 Task: Leave a comment on recent  post of NVIDIA
Action: Mouse moved to (644, 48)
Screenshot: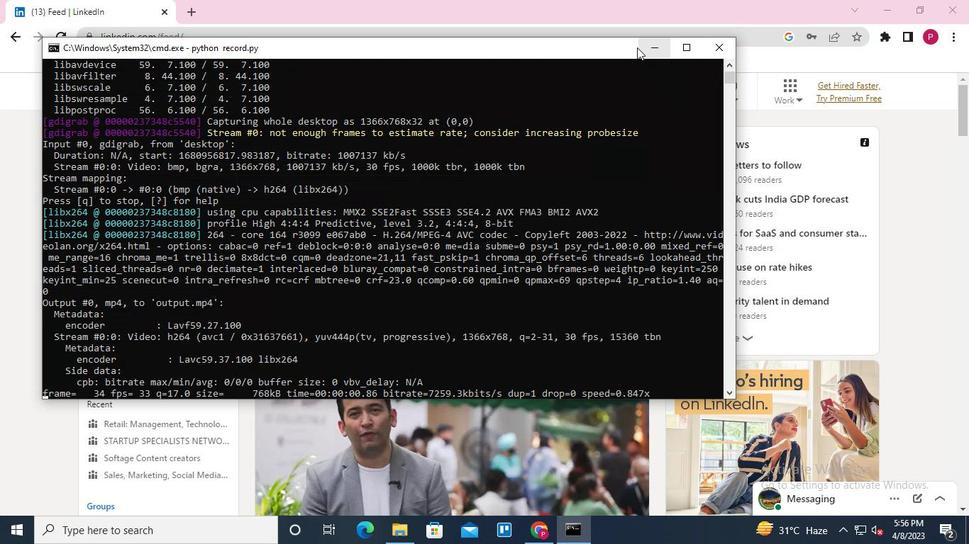 
Action: Mouse pressed left at (644, 48)
Screenshot: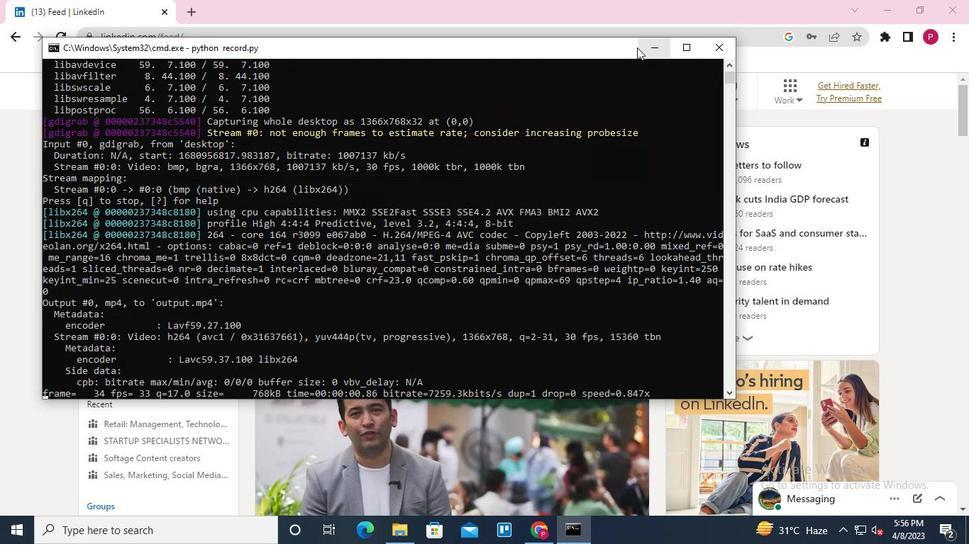 
Action: Mouse moved to (228, 91)
Screenshot: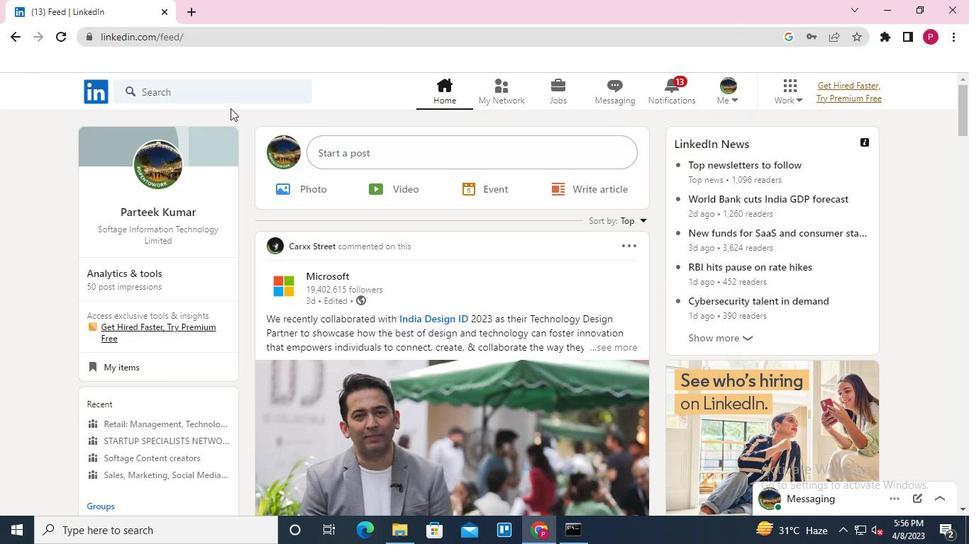 
Action: Mouse pressed left at (228, 91)
Screenshot: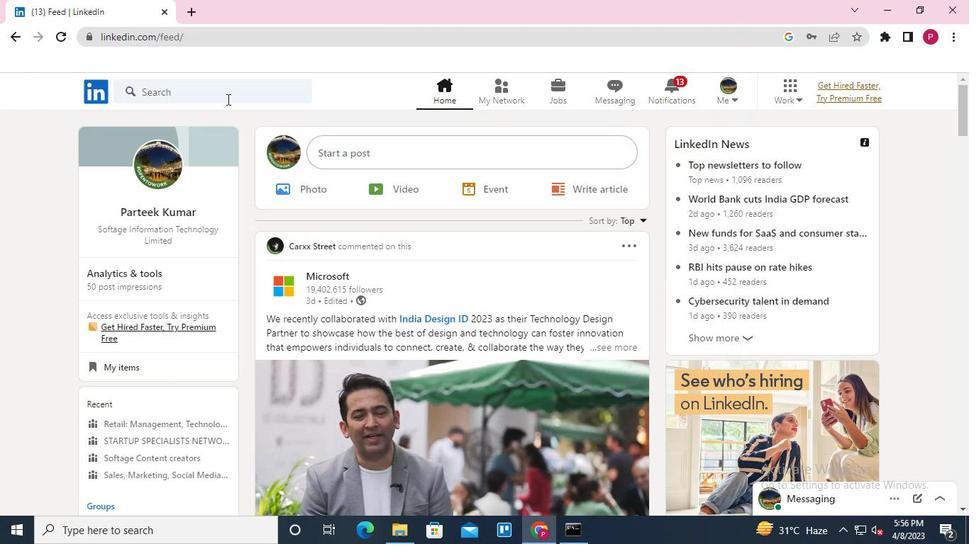 
Action: Keyboard Key.shift
Screenshot: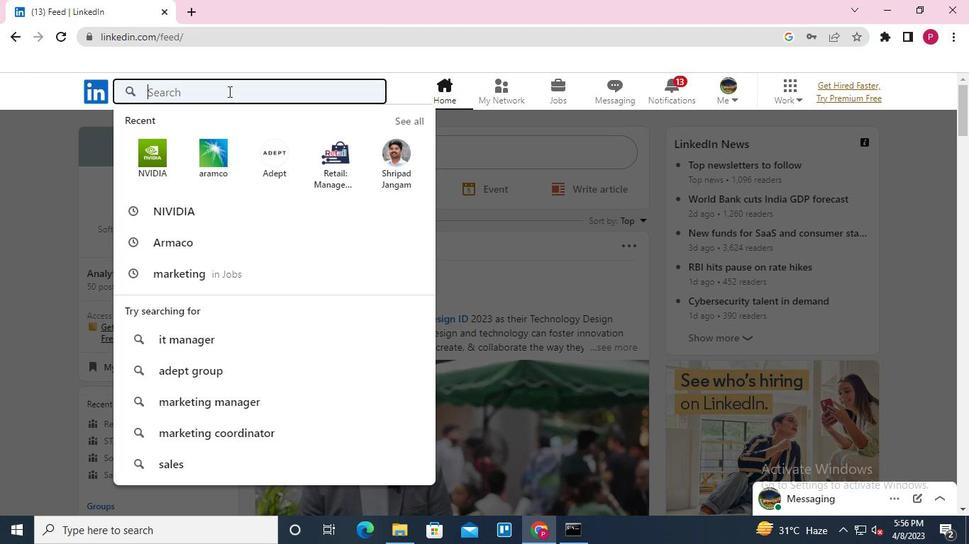 
Action: Keyboard N
Screenshot: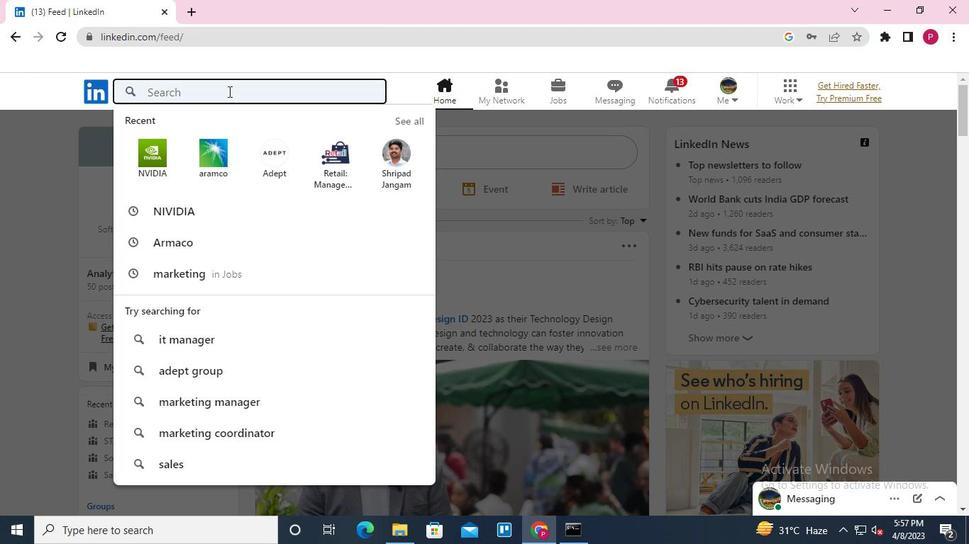 
Action: Keyboard V
Screenshot: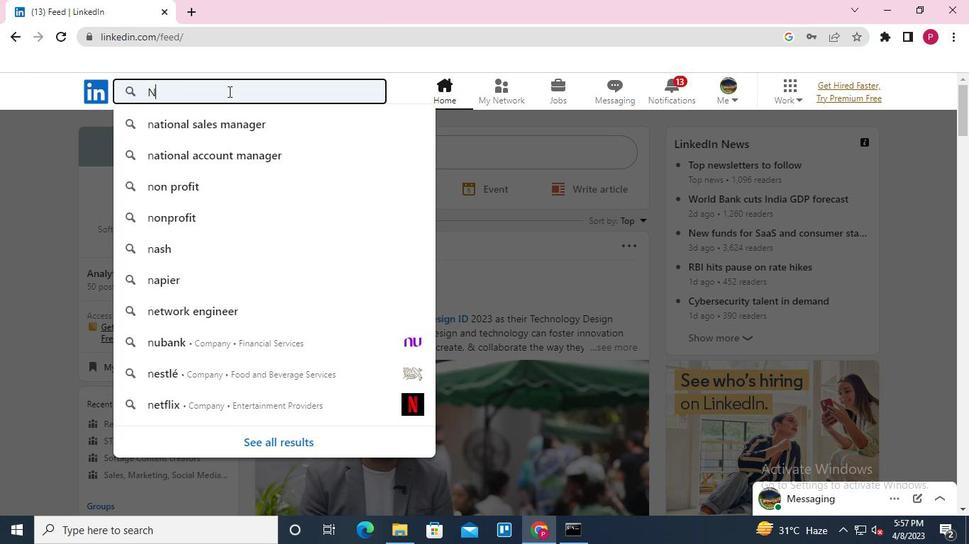 
Action: Keyboard I
Screenshot: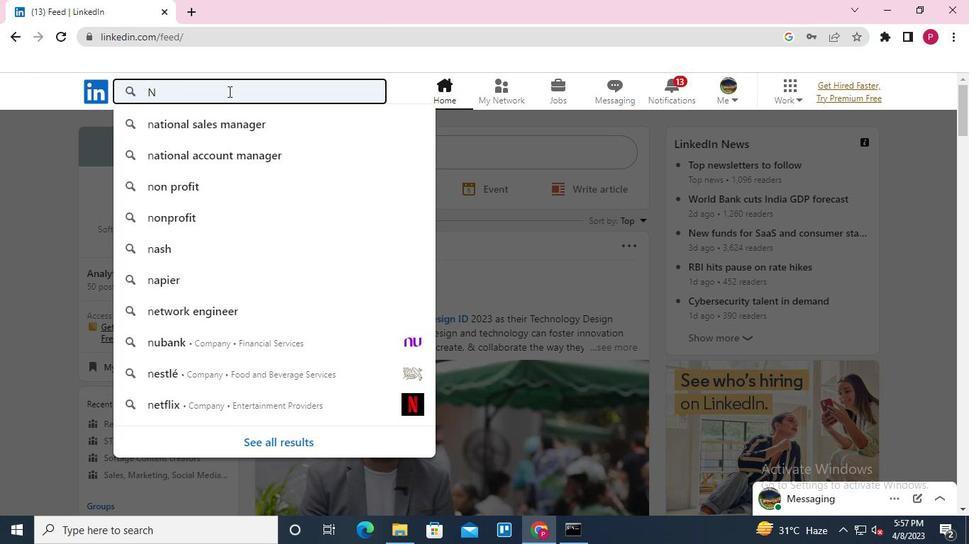 
Action: Keyboard D
Screenshot: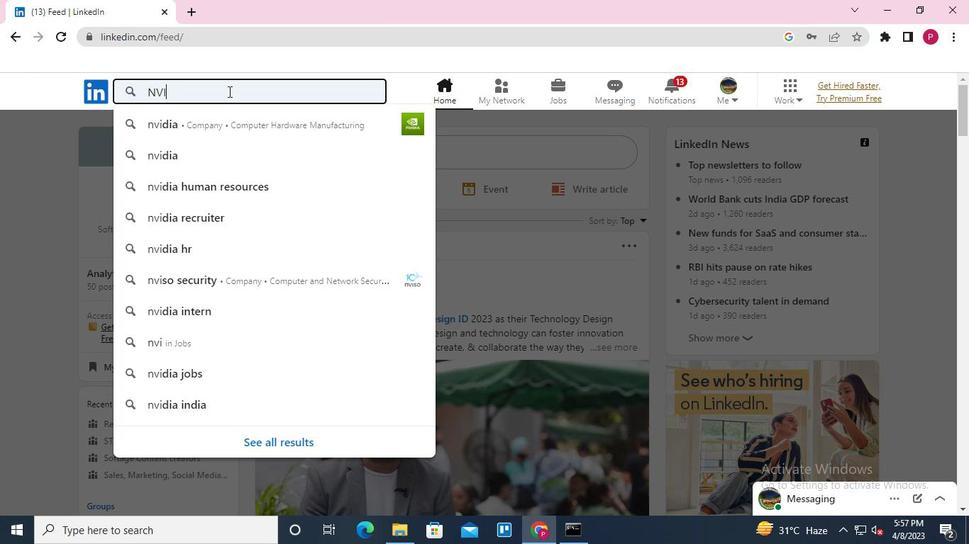 
Action: Keyboard I
Screenshot: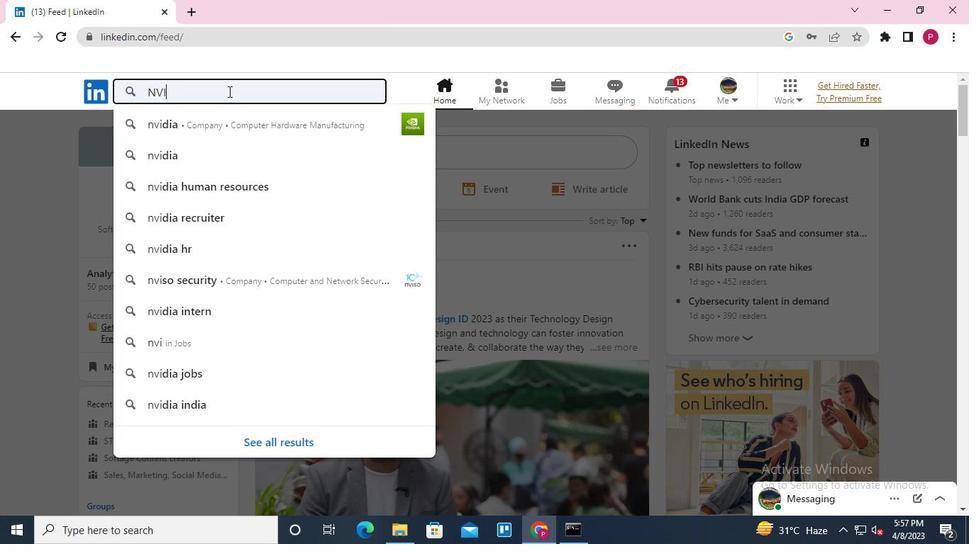 
Action: Keyboard A
Screenshot: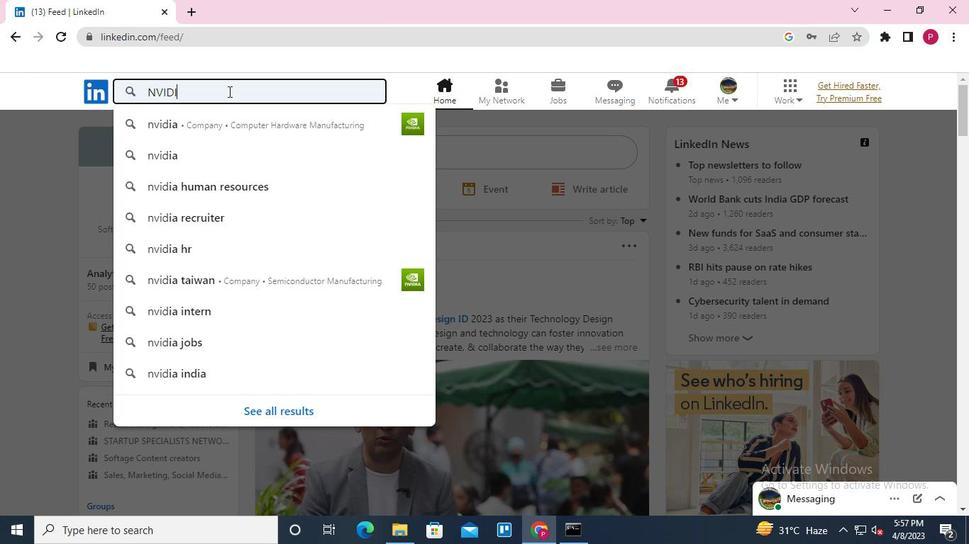 
Action: Keyboard Key.enter
Screenshot: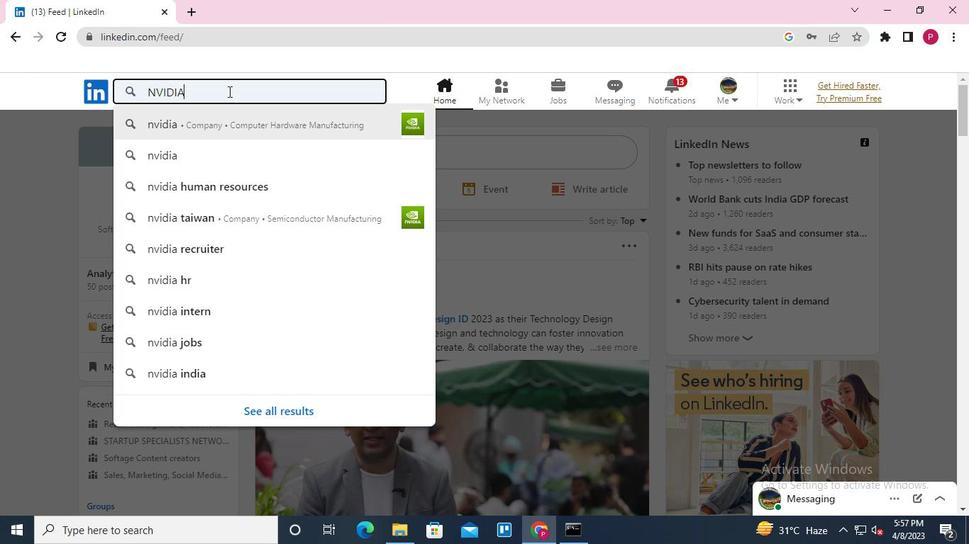 
Action: Mouse moved to (186, 189)
Screenshot: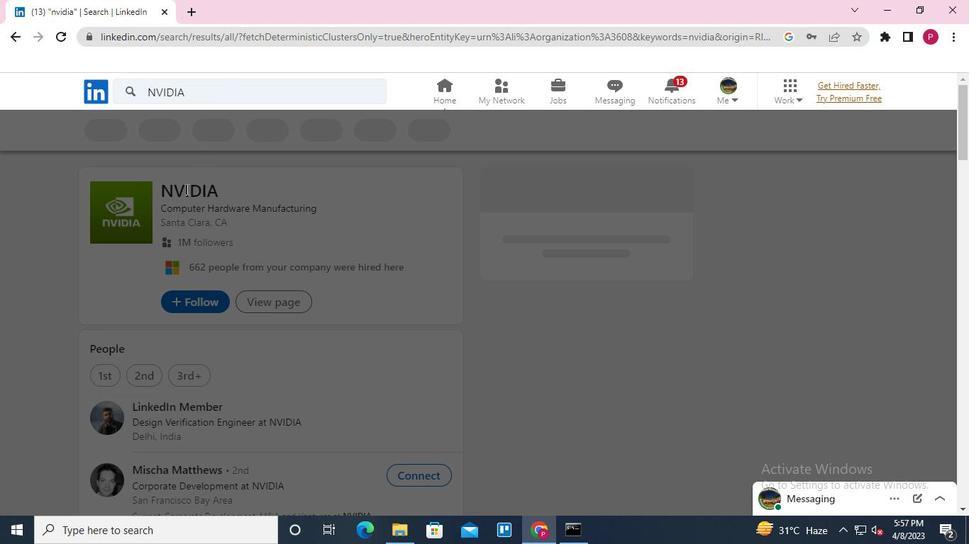 
Action: Mouse pressed left at (186, 189)
Screenshot: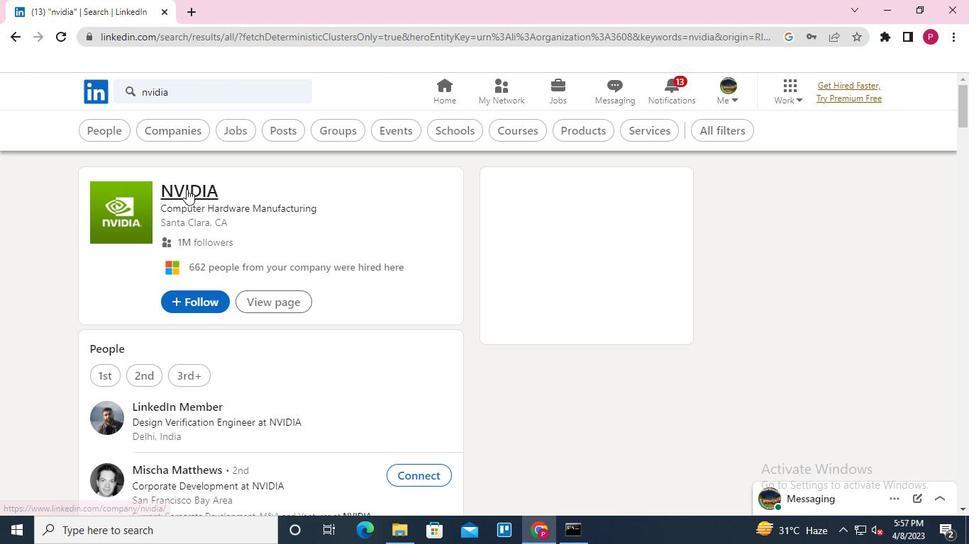 
Action: Mouse moved to (187, 190)
Screenshot: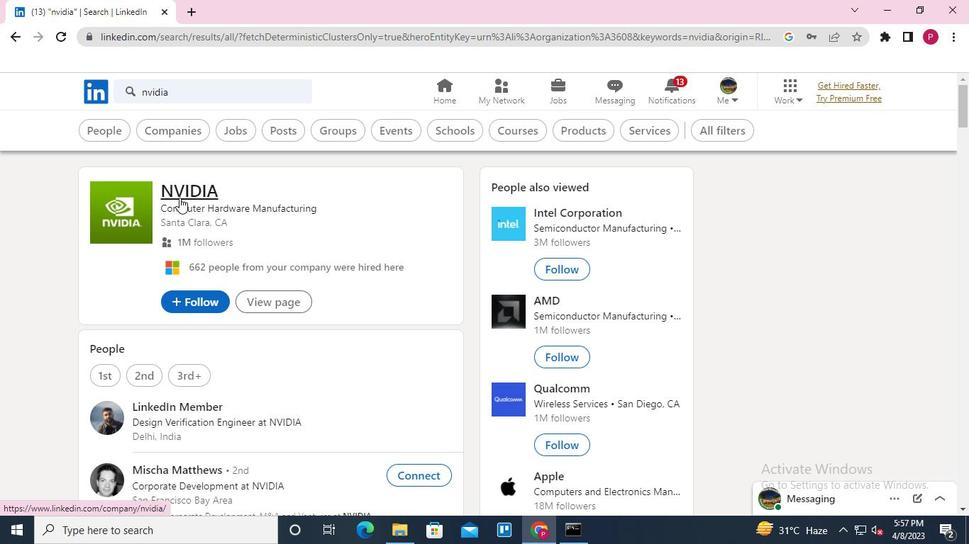 
Action: Mouse pressed left at (187, 190)
Screenshot: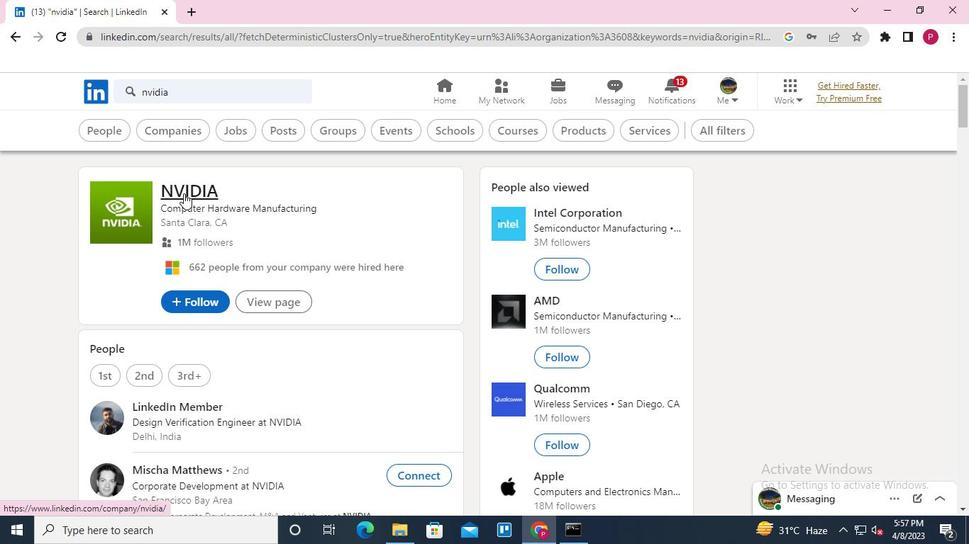 
Action: Mouse moved to (214, 248)
Screenshot: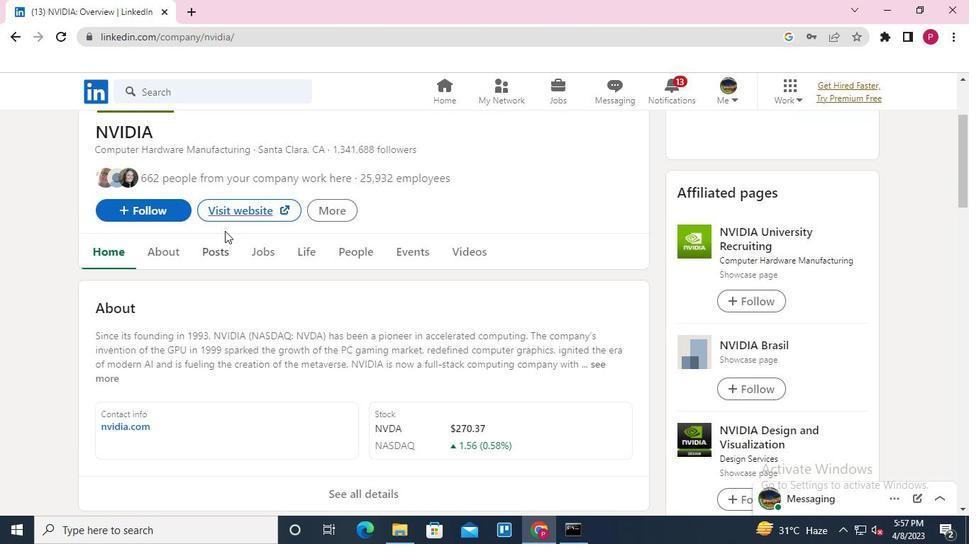 
Action: Mouse pressed left at (214, 248)
Screenshot: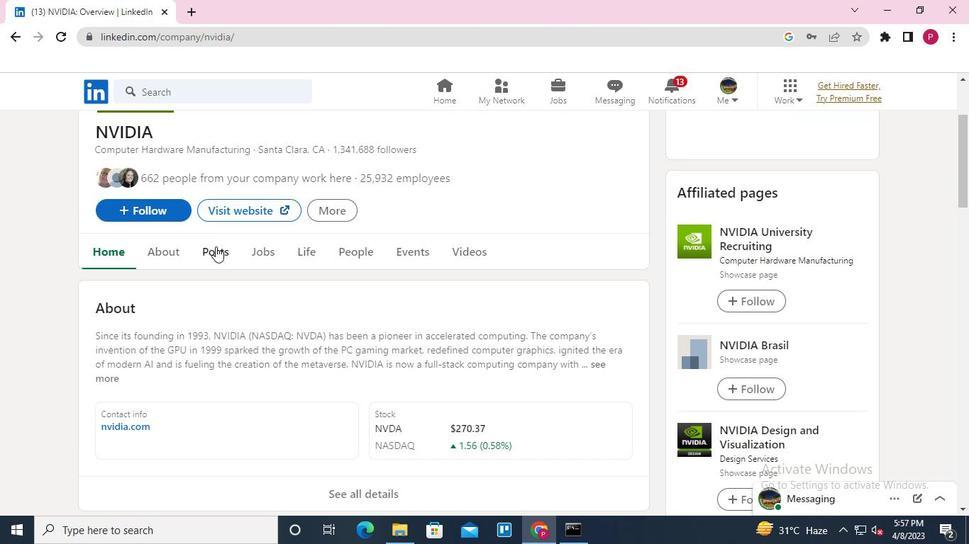 
Action: Mouse moved to (381, 411)
Screenshot: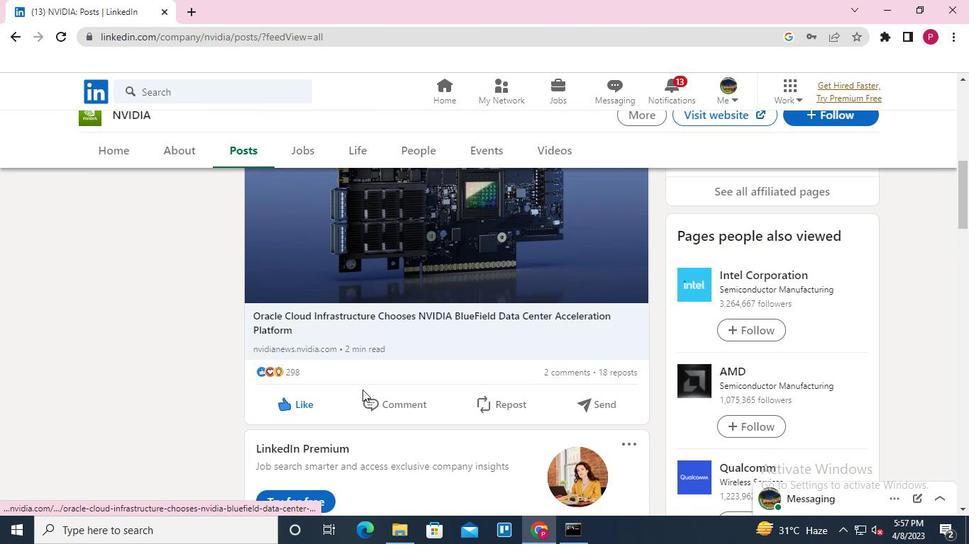 
Action: Mouse pressed left at (381, 411)
Screenshot: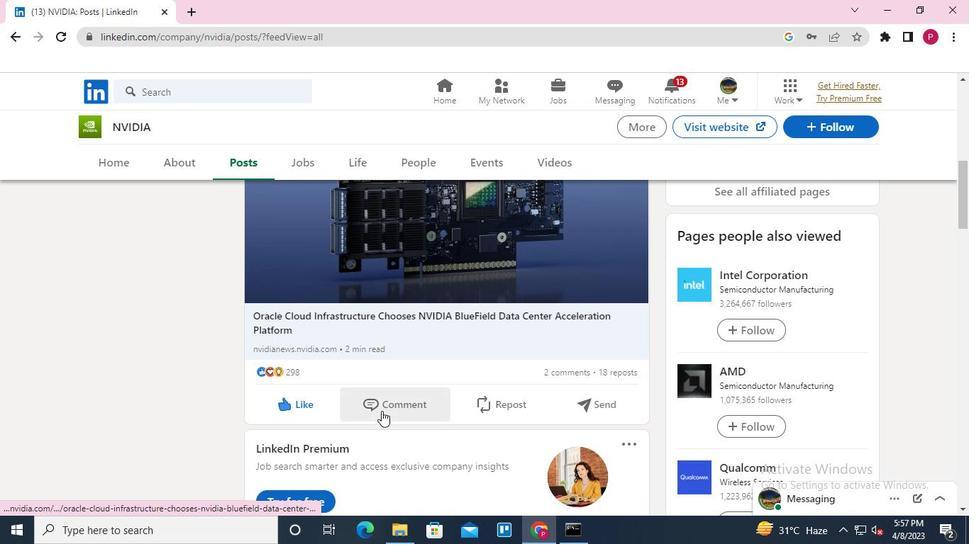 
Action: Mouse moved to (339, 446)
Screenshot: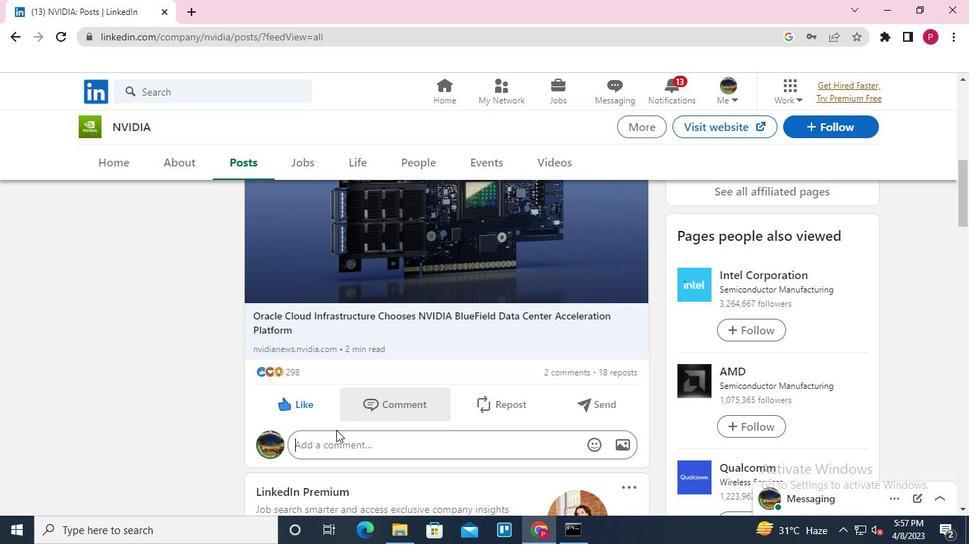 
Action: Keyboard Key.shift
Screenshot: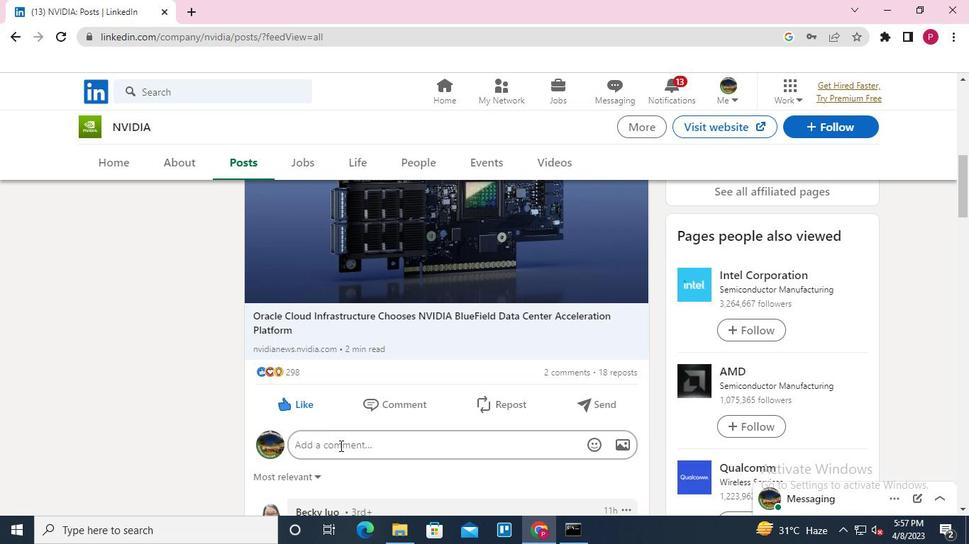 
Action: Keyboard Key.shift
Screenshot: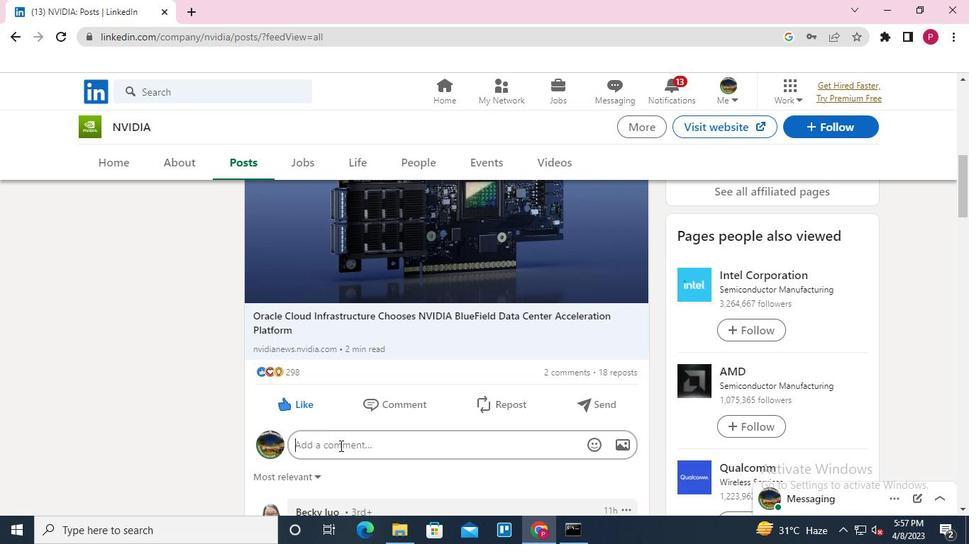 
Action: Keyboard Key.shift
Screenshot: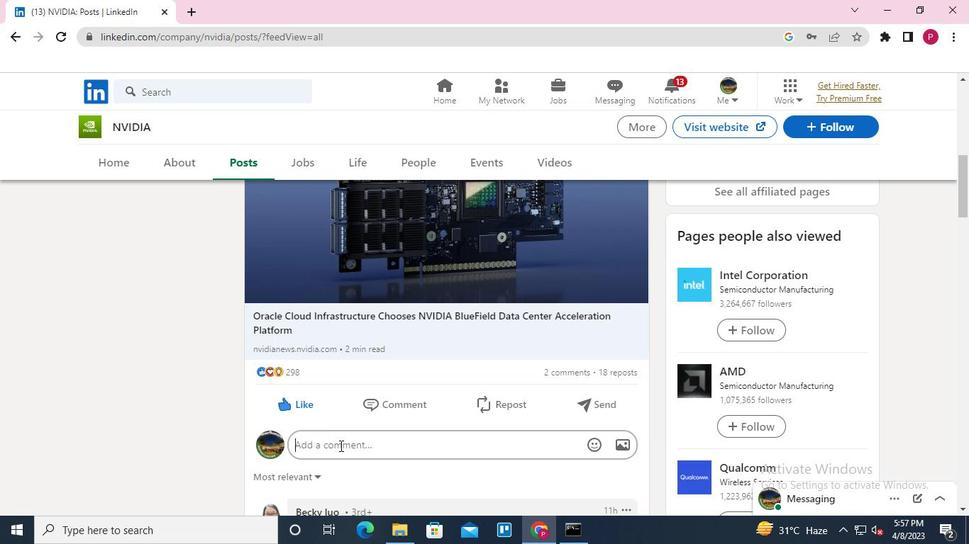 
Action: Keyboard Key.shift
Screenshot: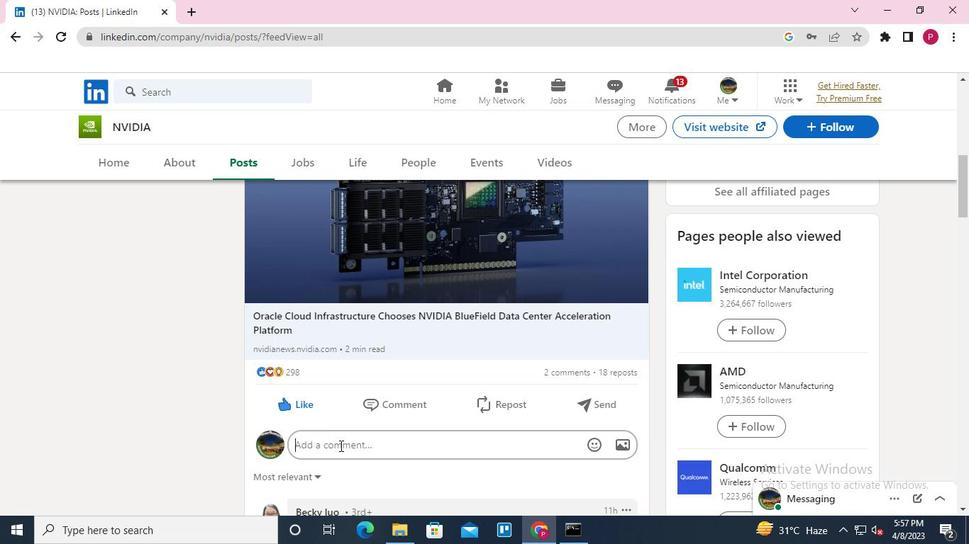 
Action: Keyboard Key.shift
Screenshot: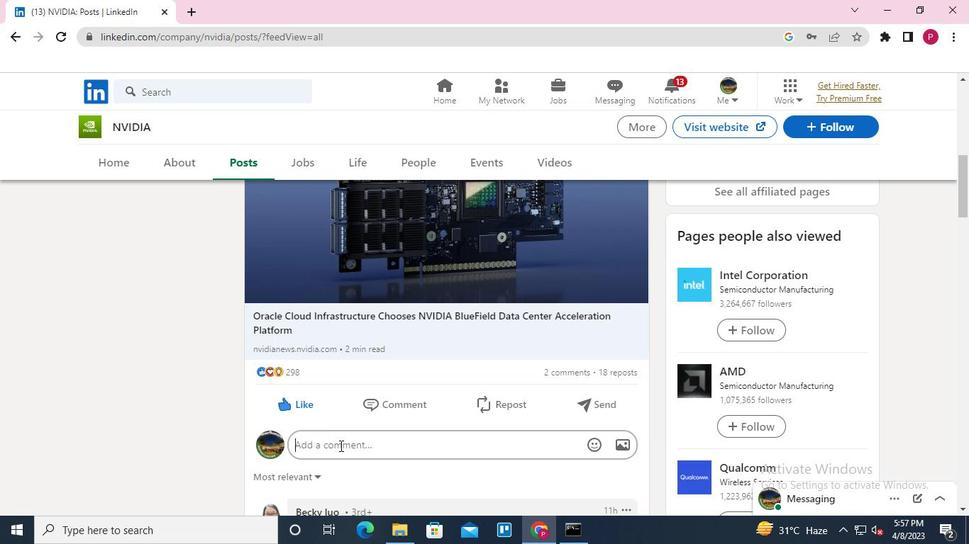 
Action: Keyboard Key.shift
Screenshot: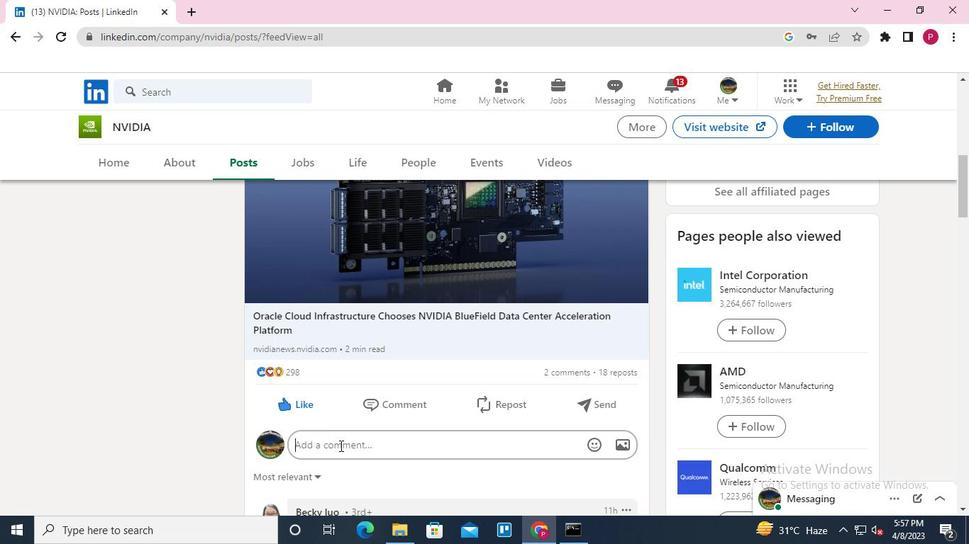 
Action: Keyboard Key.shift
Screenshot: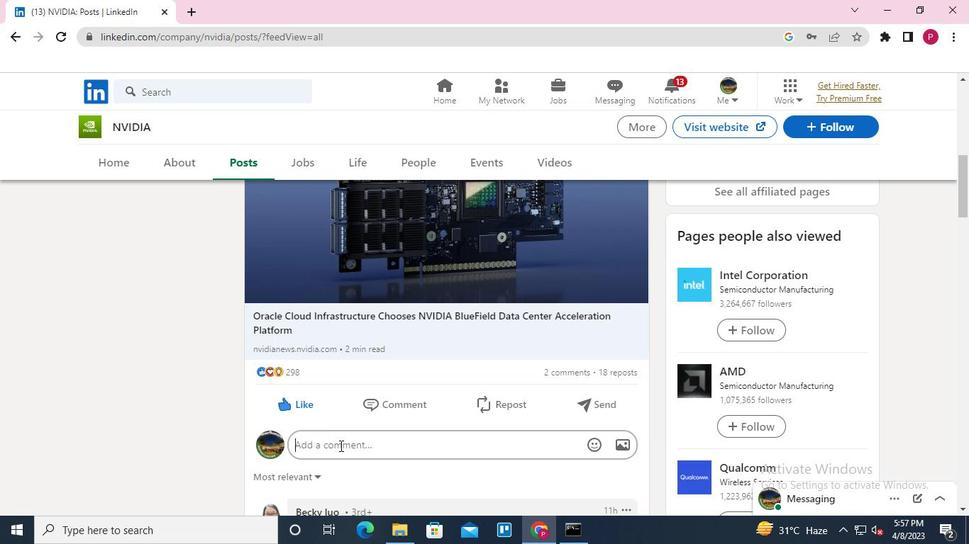 
Action: Keyboard Key.shift
Screenshot: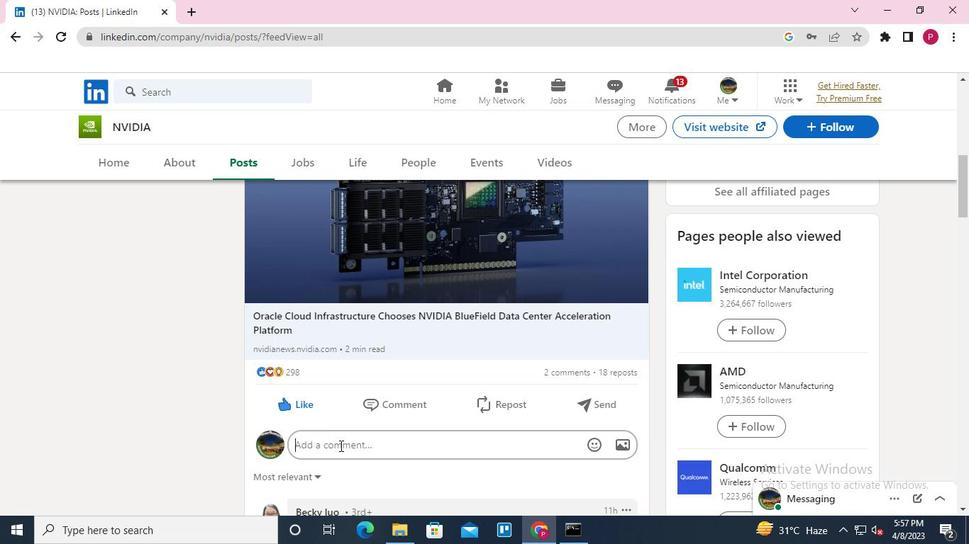 
Action: Keyboard W
Screenshot: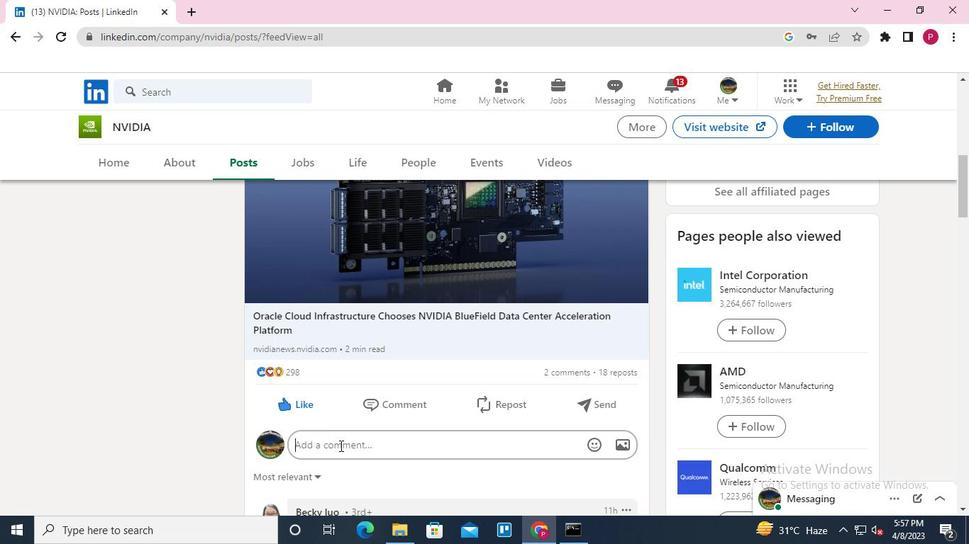 
Action: Keyboard A
Screenshot: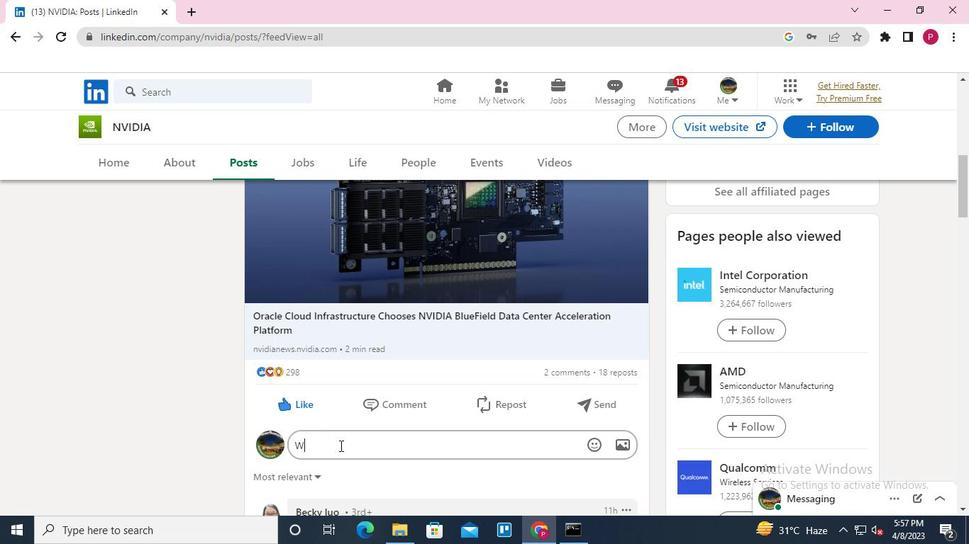 
Action: Keyboard Key.backspace
Screenshot: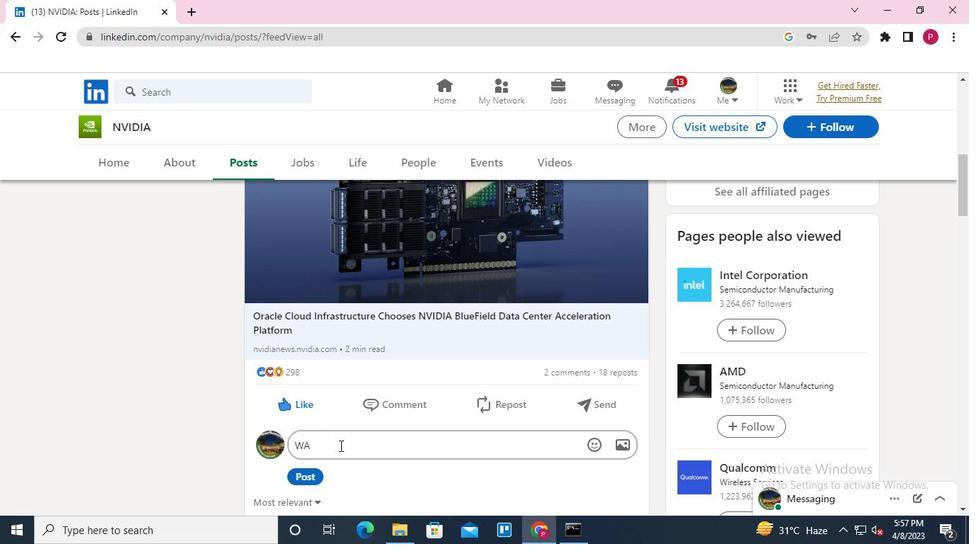
Action: Keyboard a
Screenshot: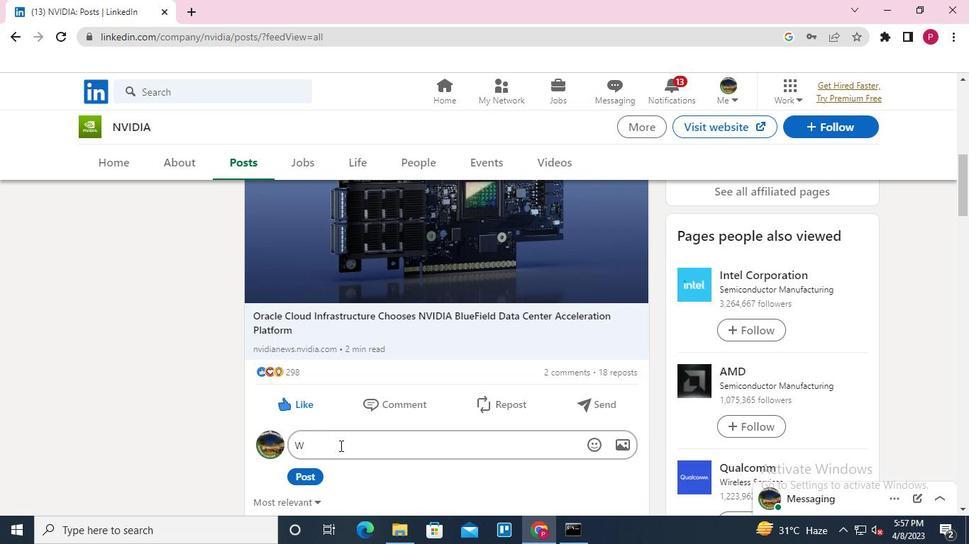 
Action: Keyboard i
Screenshot: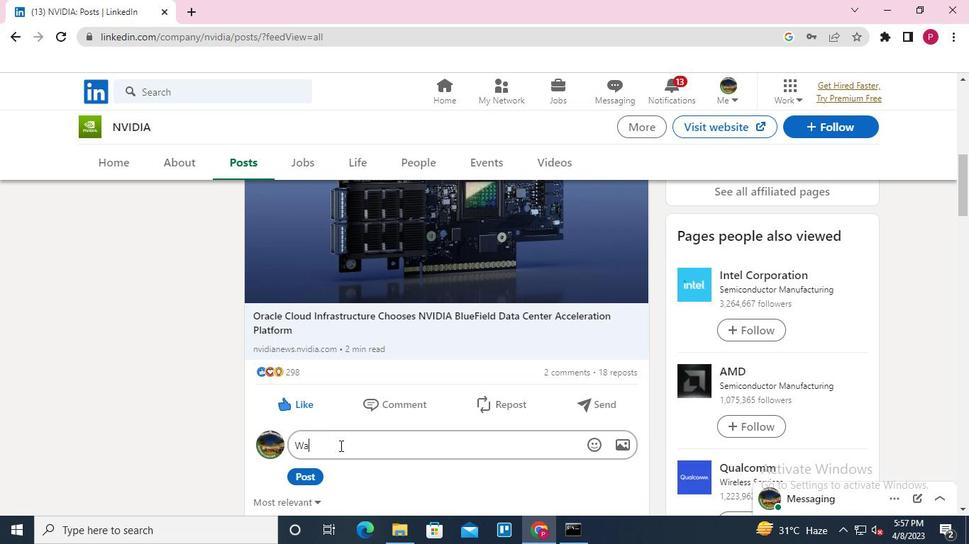 
Action: Keyboard t
Screenshot: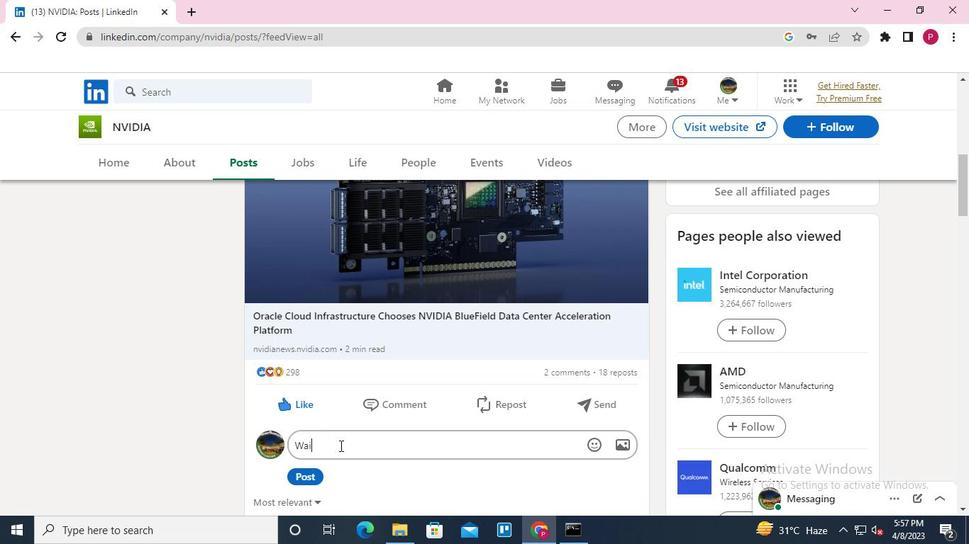 
Action: Keyboard i
Screenshot: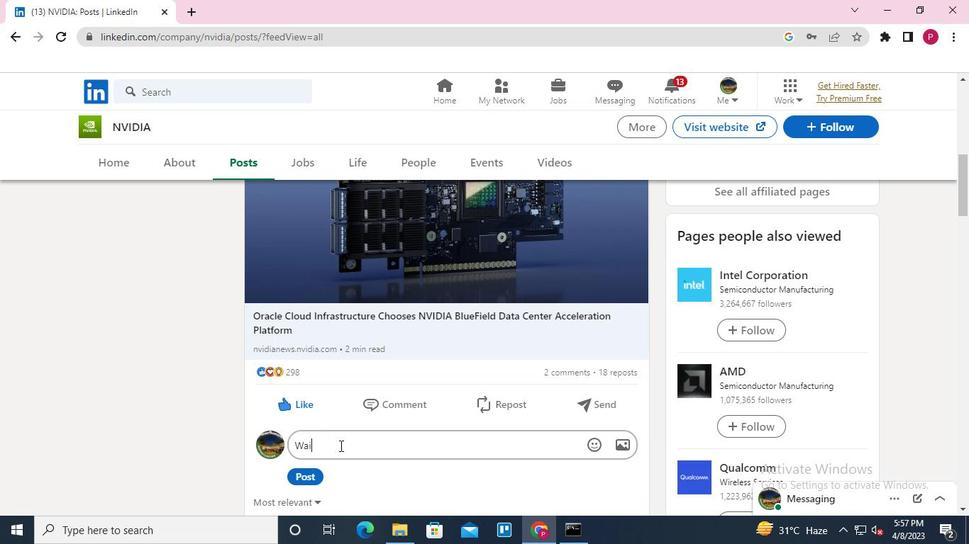 
Action: Keyboard n
Screenshot: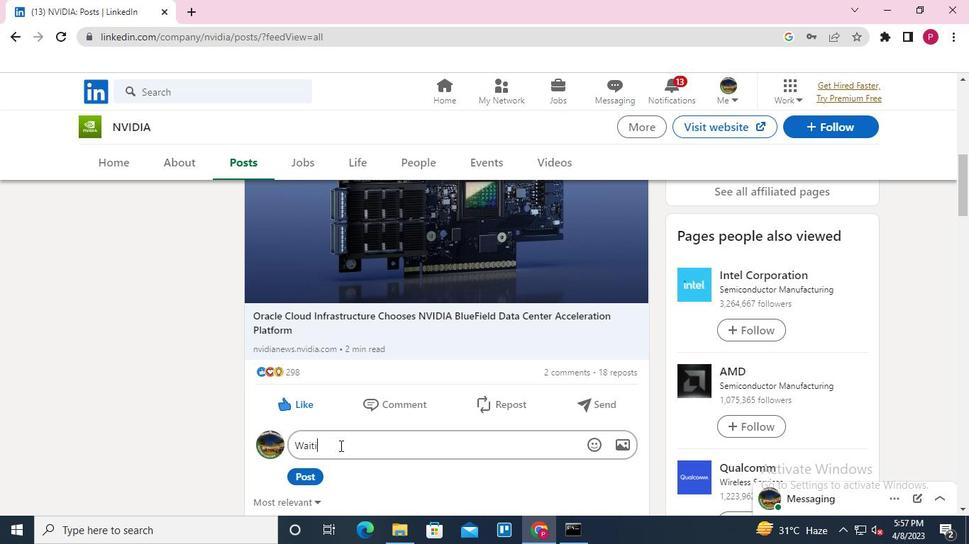 
Action: Keyboard g
Screenshot: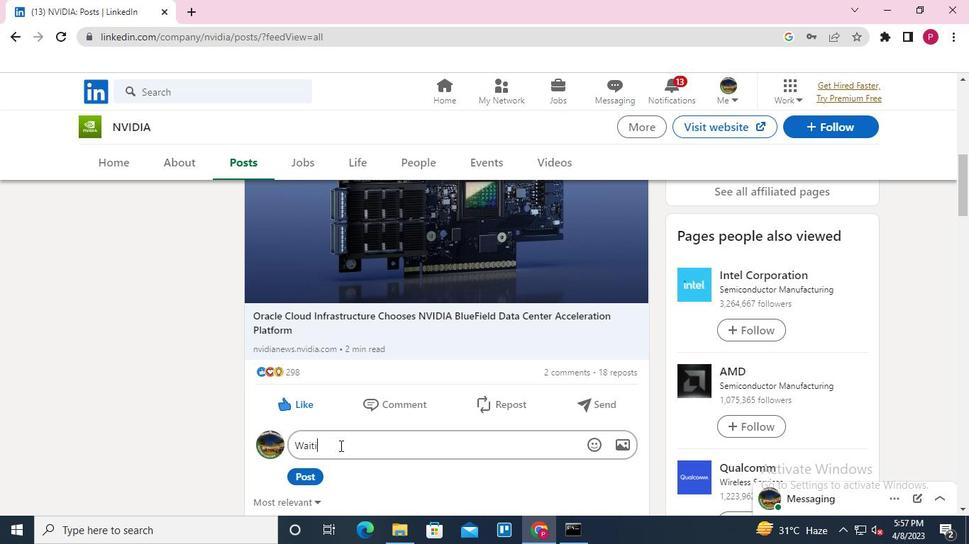 
Action: Keyboard Key.space
Screenshot: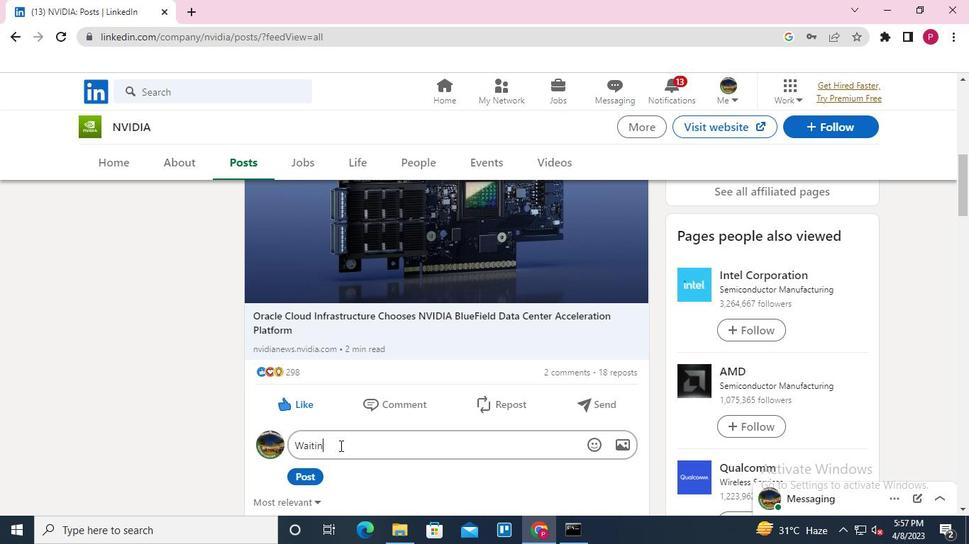 
Action: Keyboard f
Screenshot: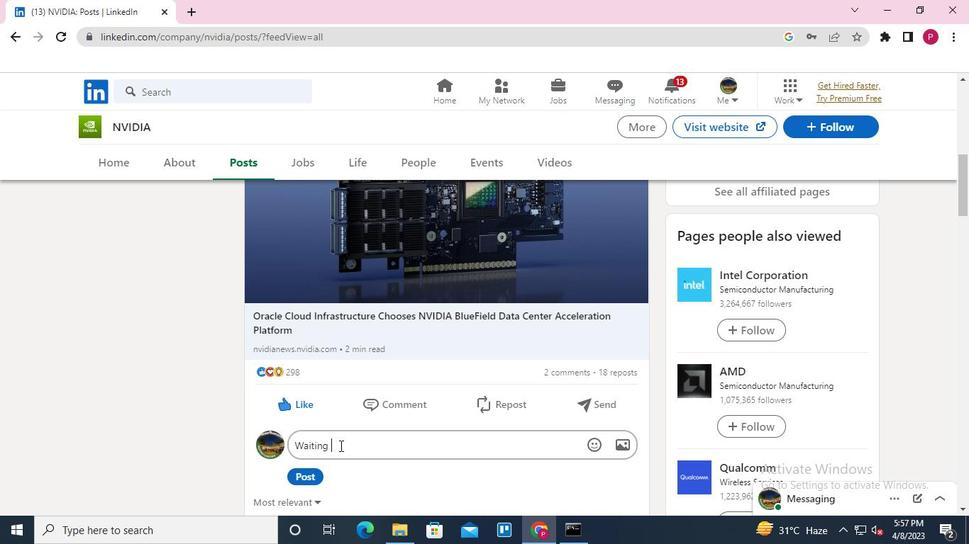 
Action: Keyboard o
Screenshot: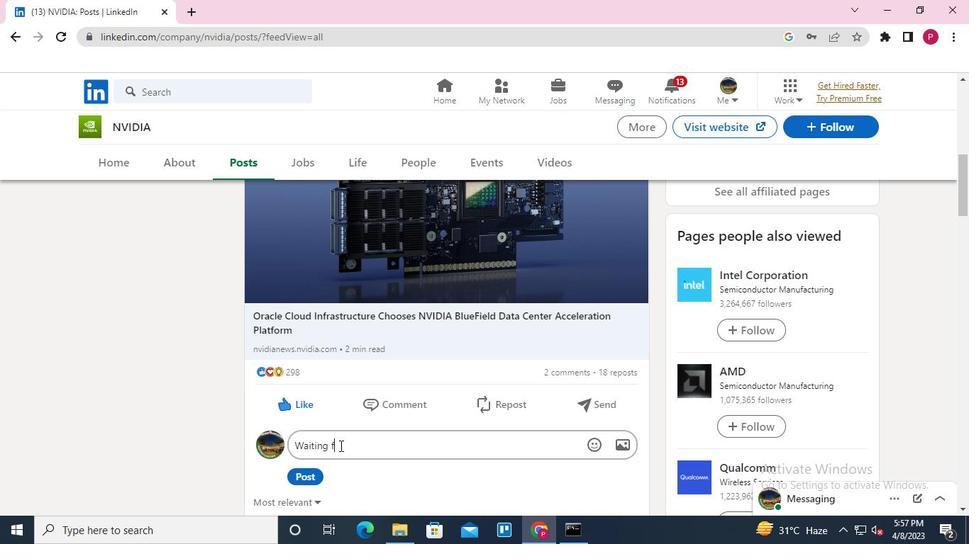 
Action: Keyboard r
Screenshot: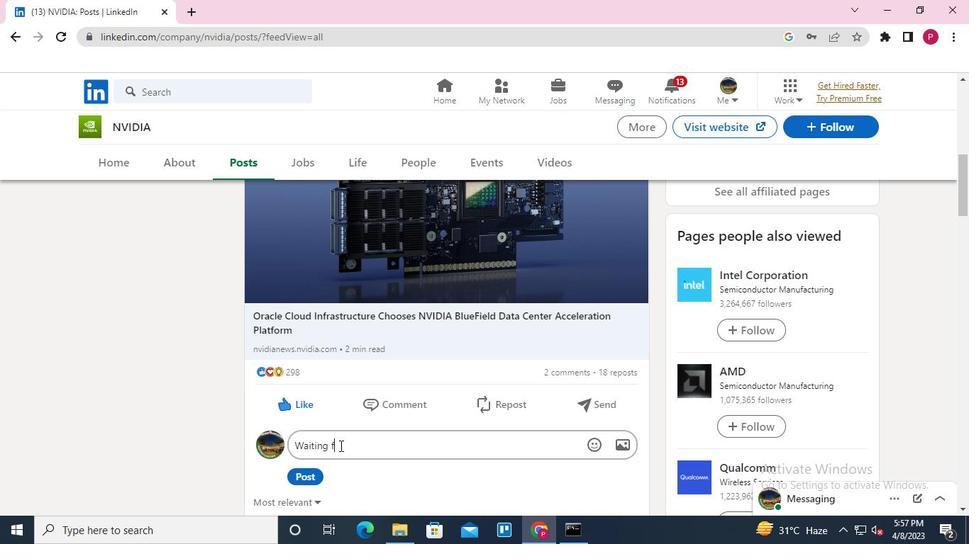 
Action: Keyboard Key.space
Screenshot: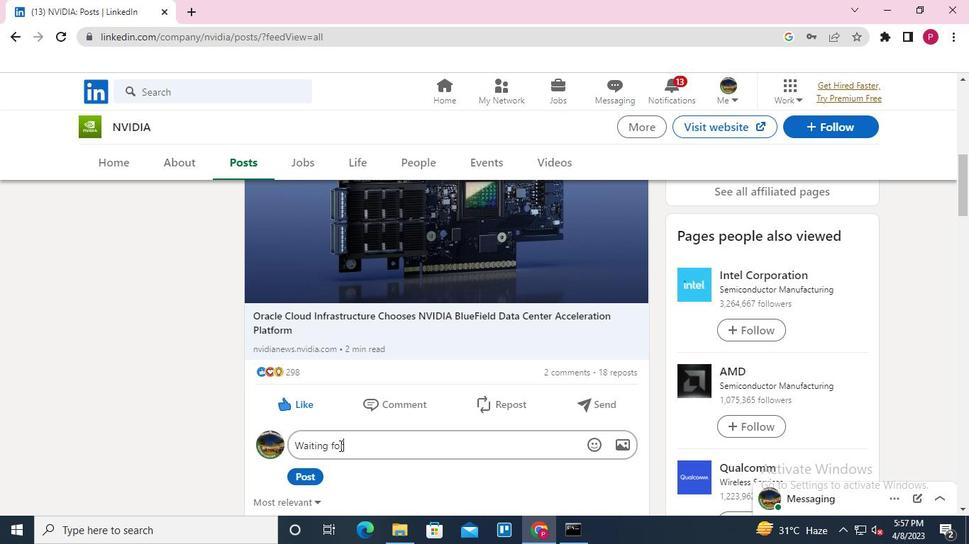 
Action: Keyboard t
Screenshot: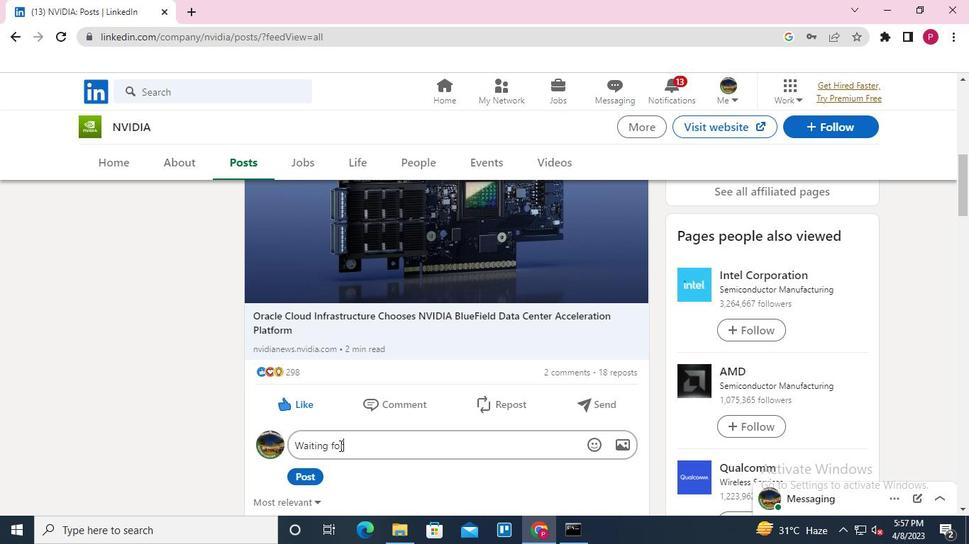 
Action: Keyboard h
Screenshot: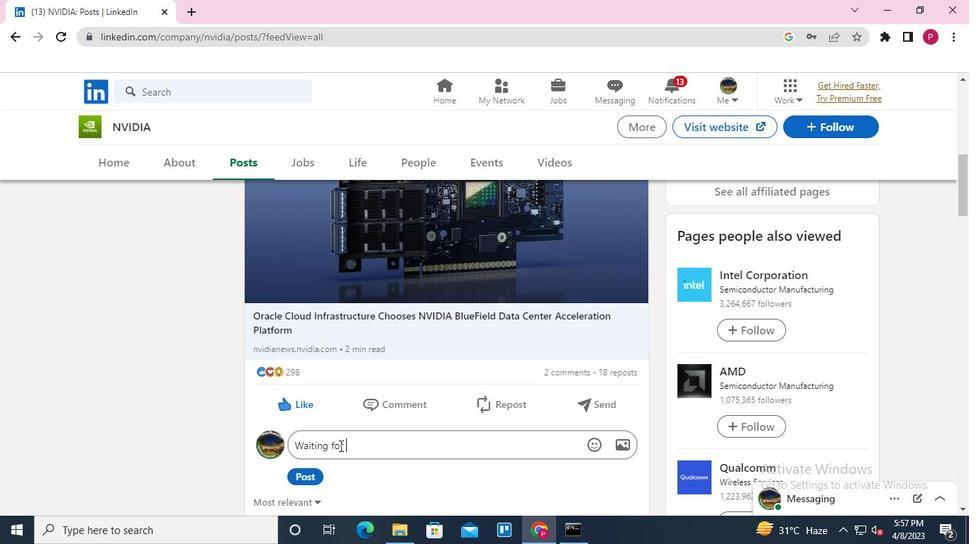 
Action: Keyboard i
Screenshot: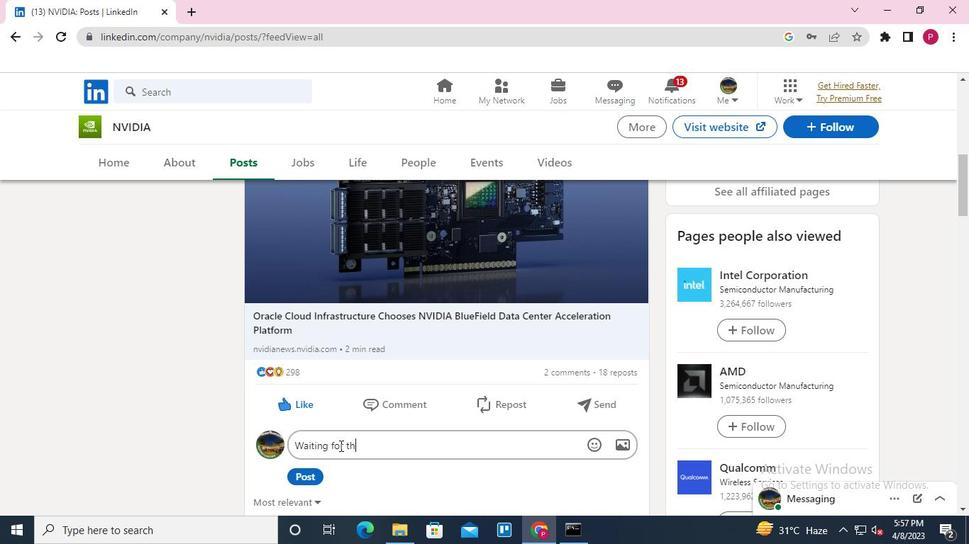 
Action: Keyboard s
Screenshot: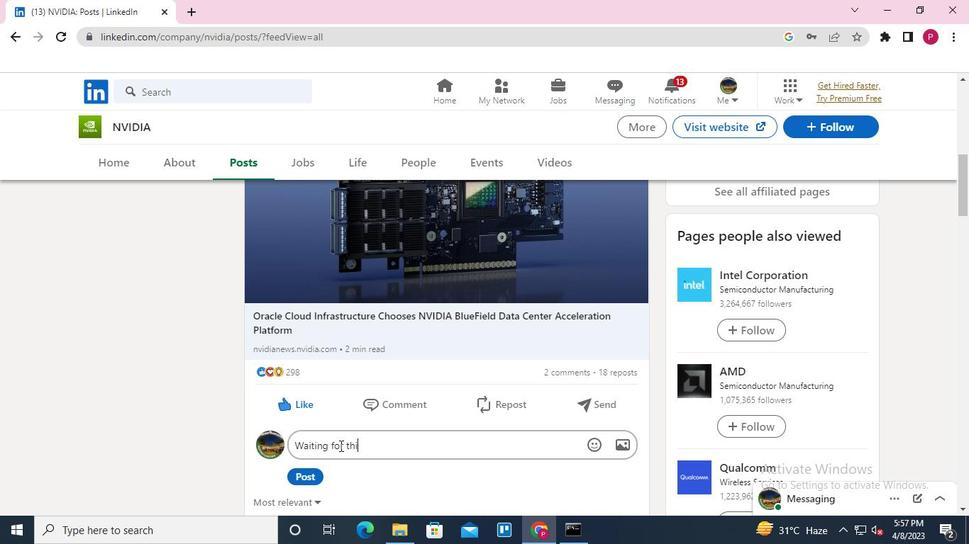 
Action: Keyboard Key.space
Screenshot: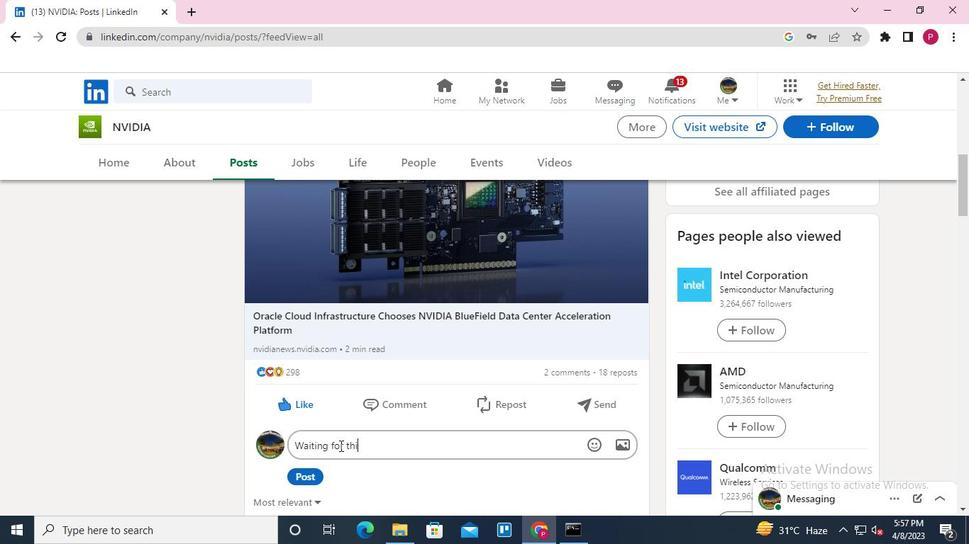 
Action: Keyboard t
Screenshot: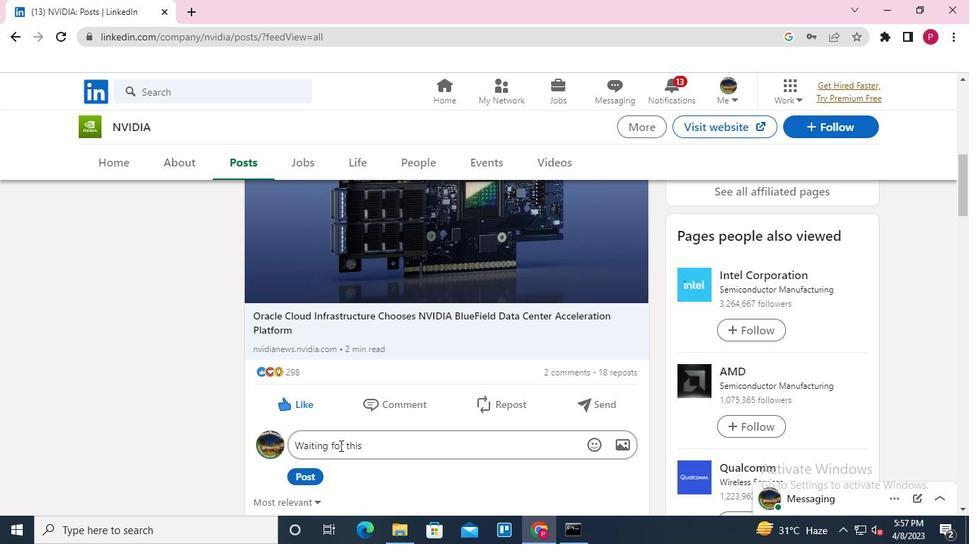 
Action: Keyboard y
Screenshot: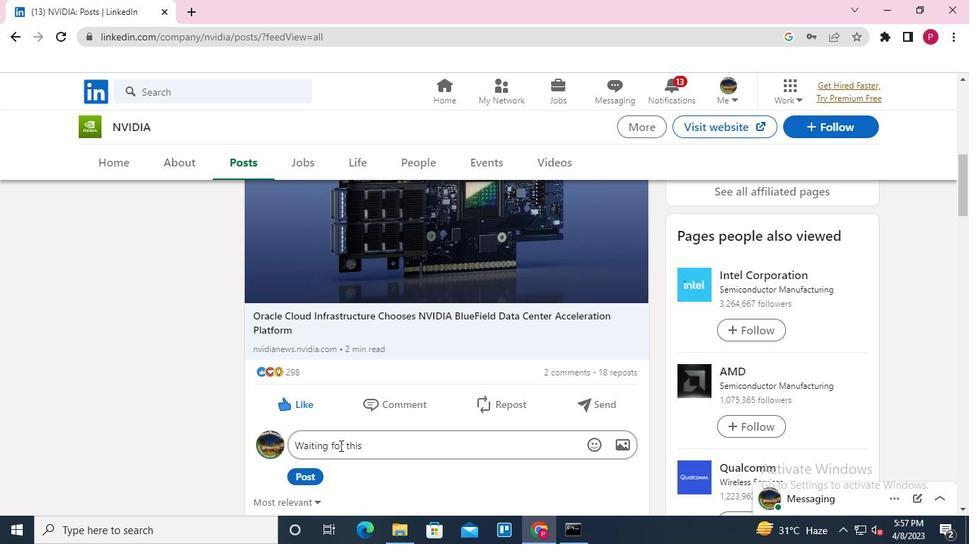 
Action: Keyboard p
Screenshot: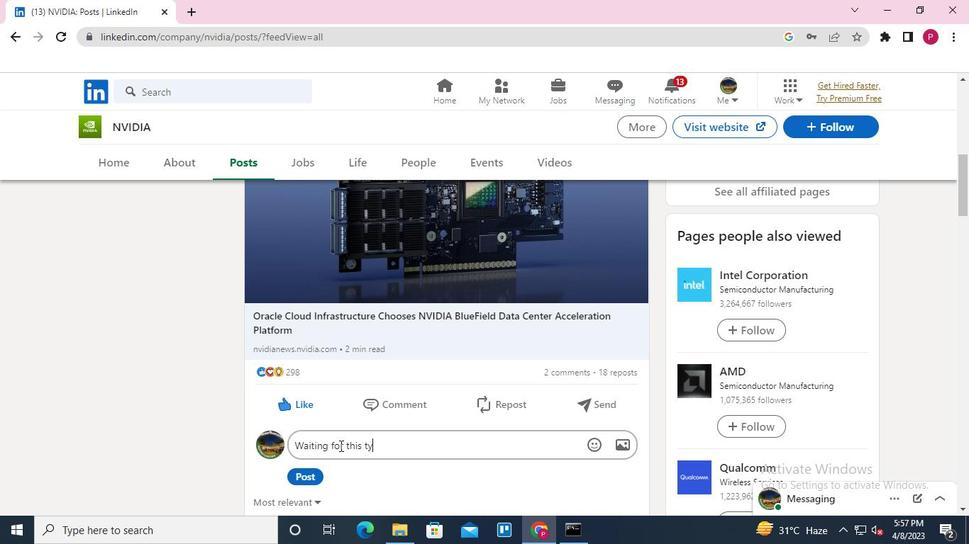 
Action: Keyboard e
Screenshot: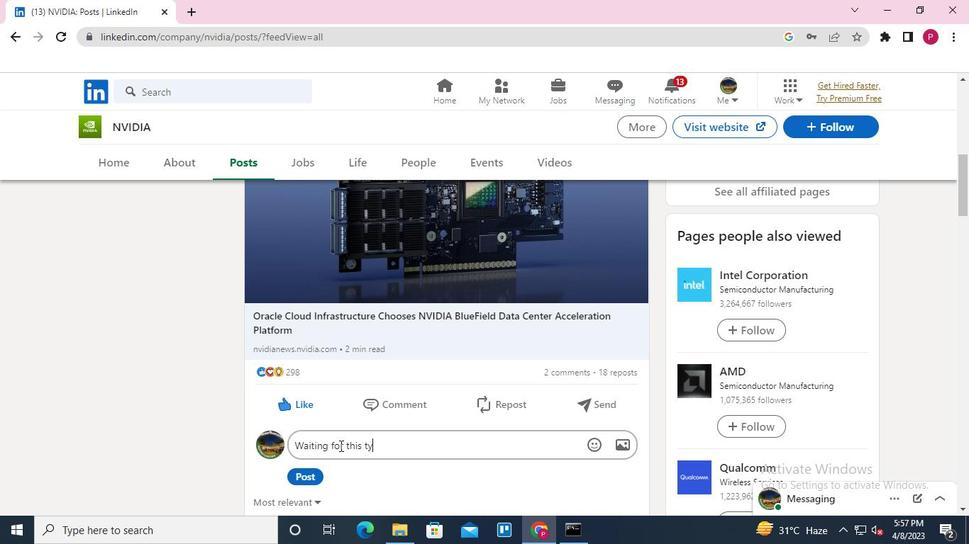 
Action: Keyboard Key.space
Screenshot: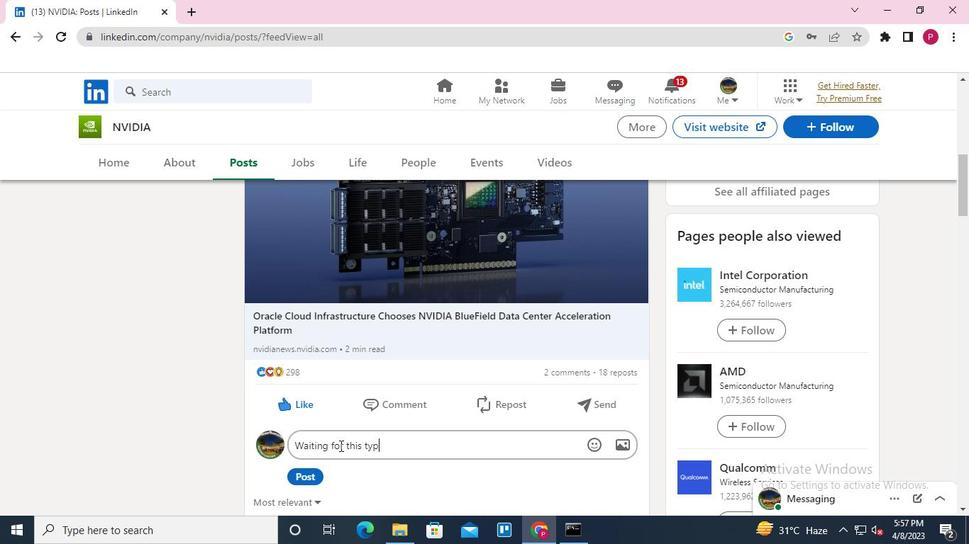 
Action: Keyboard o
Screenshot: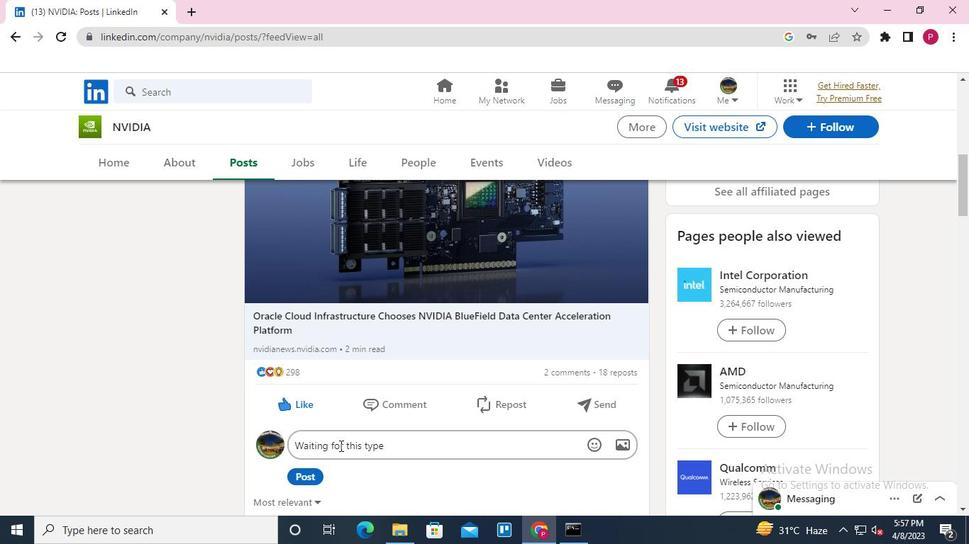 
Action: Keyboard f
Screenshot: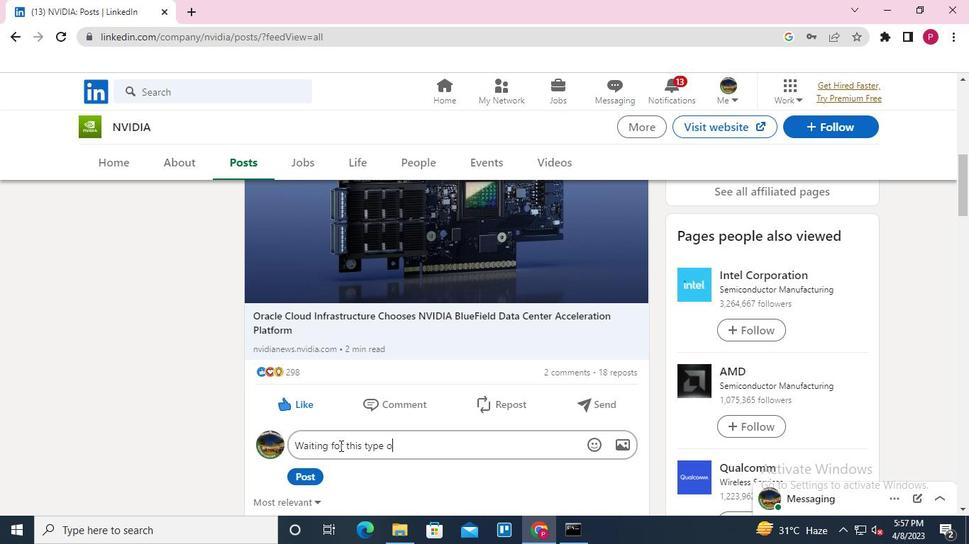 
Action: Keyboard Key.space
Screenshot: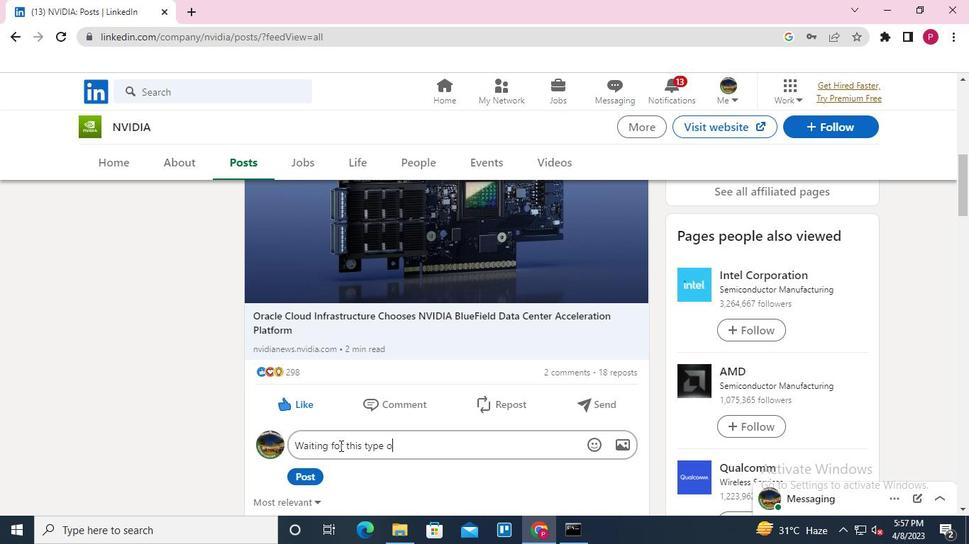 
Action: Keyboard m
Screenshot: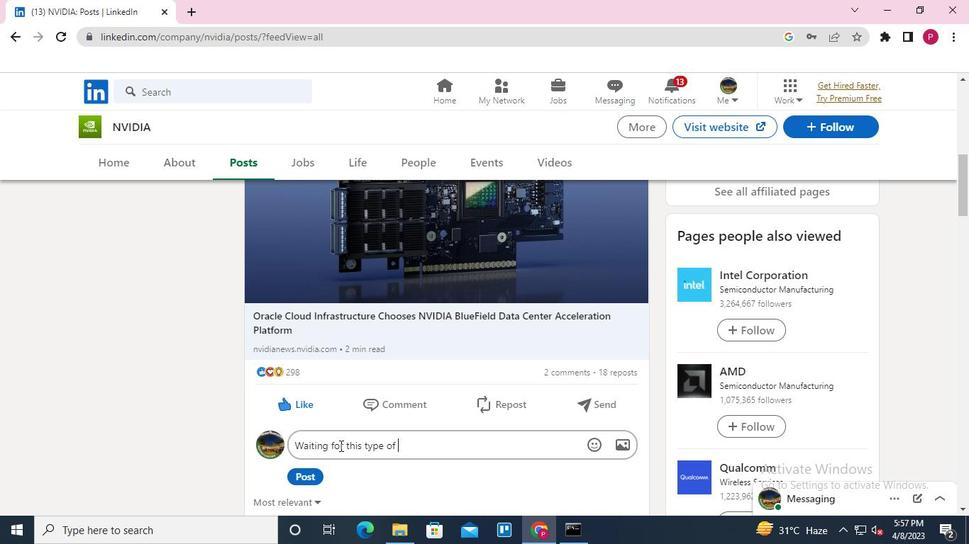 
Action: Keyboard o
Screenshot: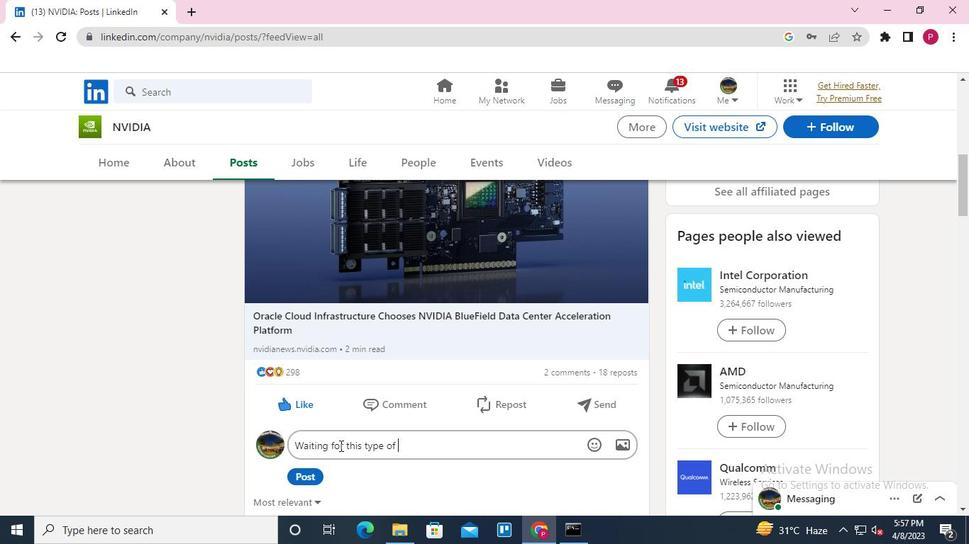 
Action: Keyboard t
Screenshot: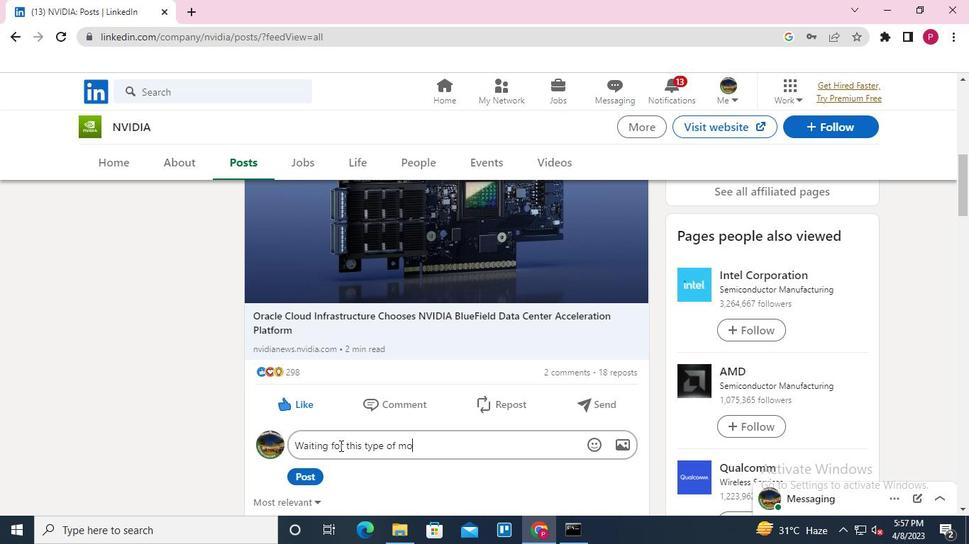 
Action: Keyboard e
Screenshot: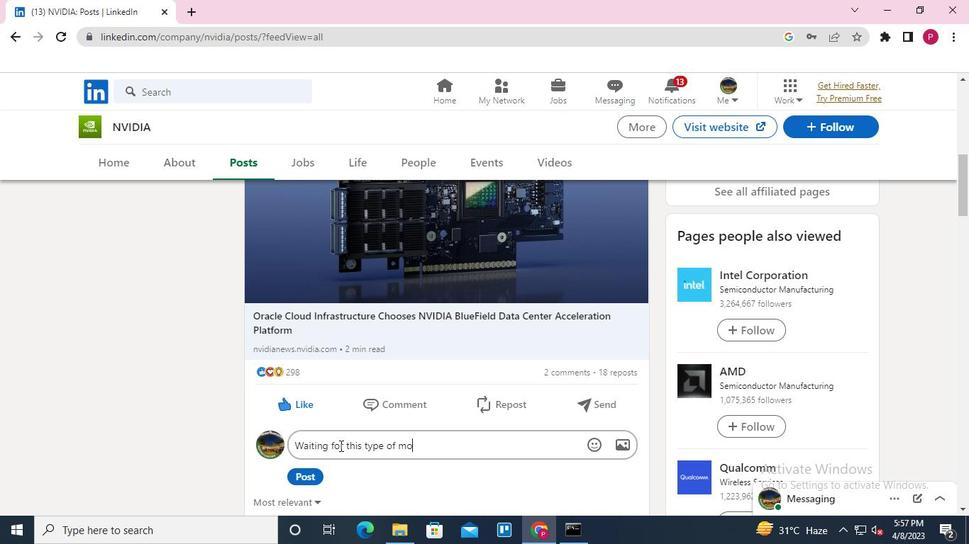 
Action: Keyboard Key.backspace
Screenshot: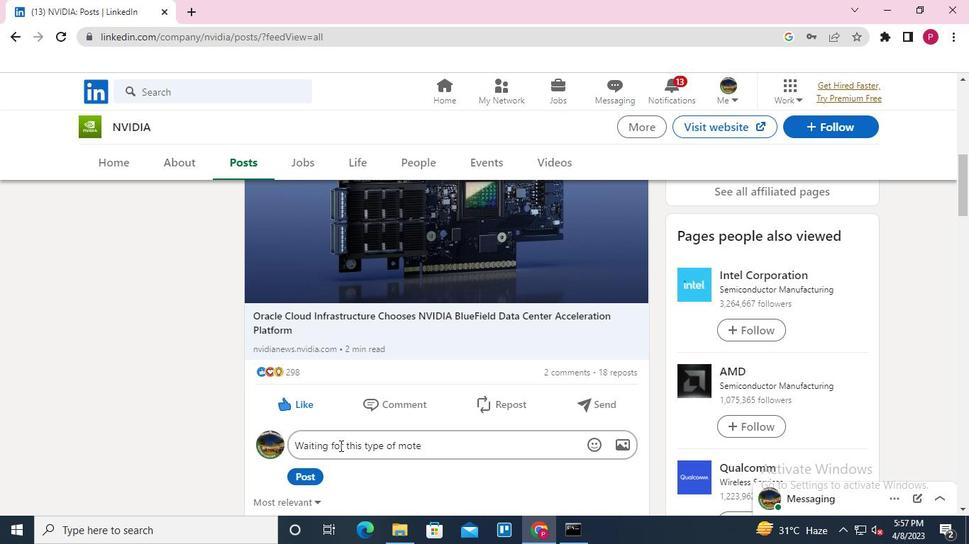 
Action: Keyboard h
Screenshot: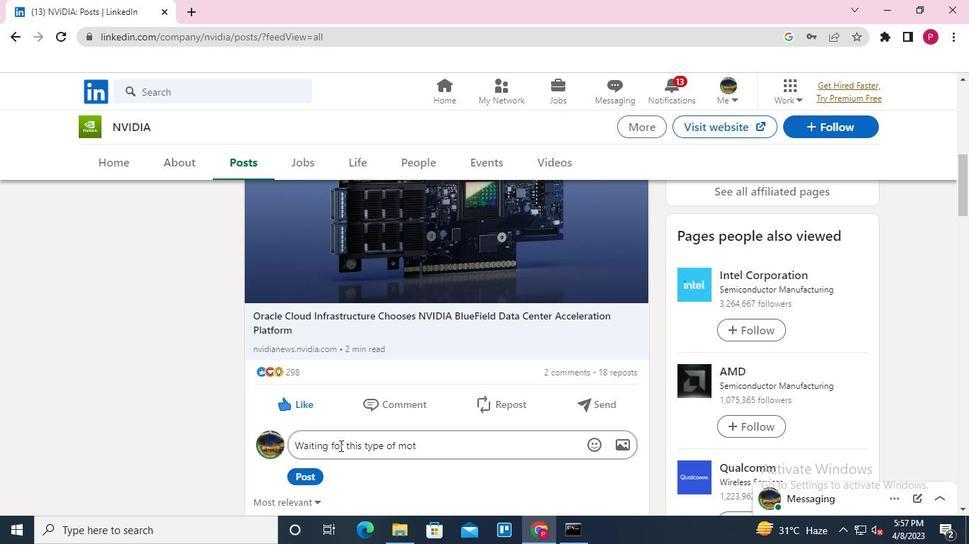 
Action: Keyboard r
Screenshot: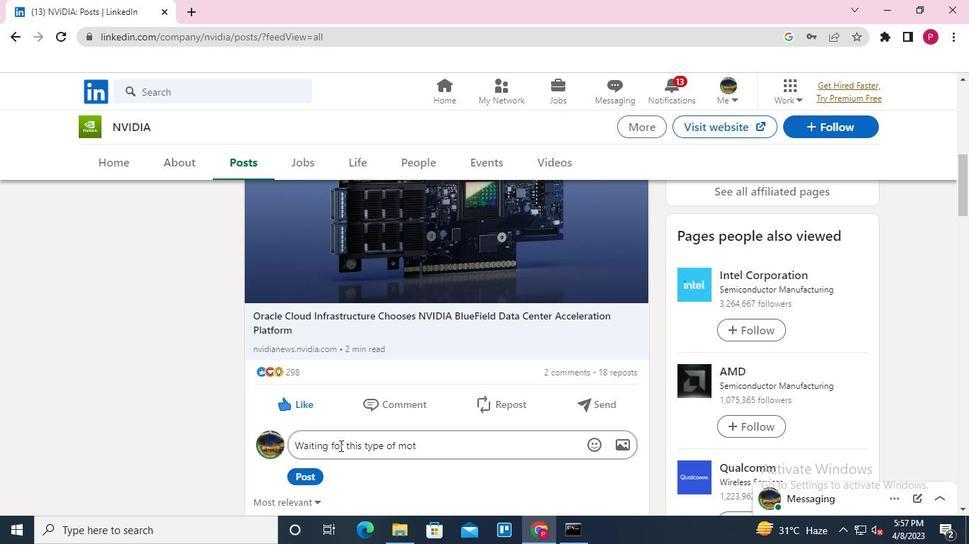 
Action: Keyboard t
Screenshot: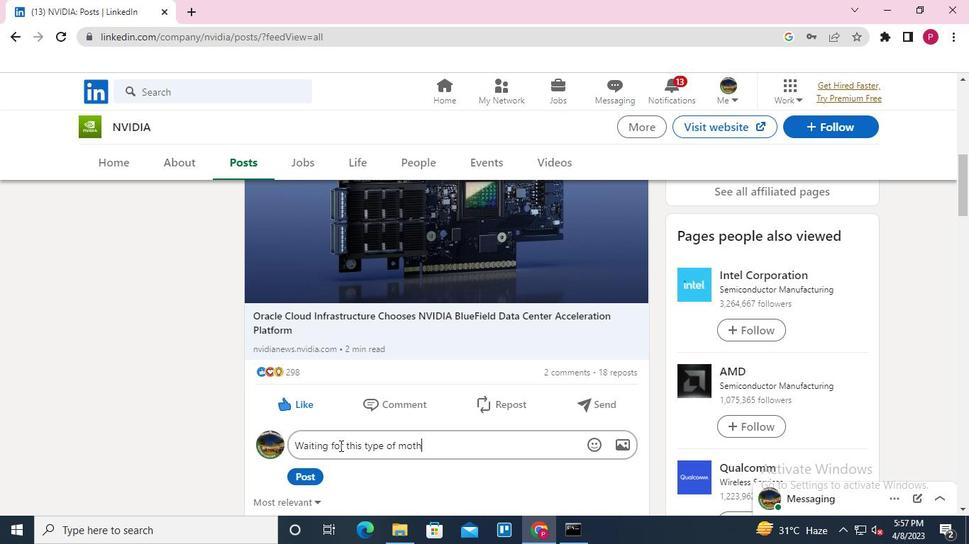 
Action: Keyboard Key.backspace
Screenshot: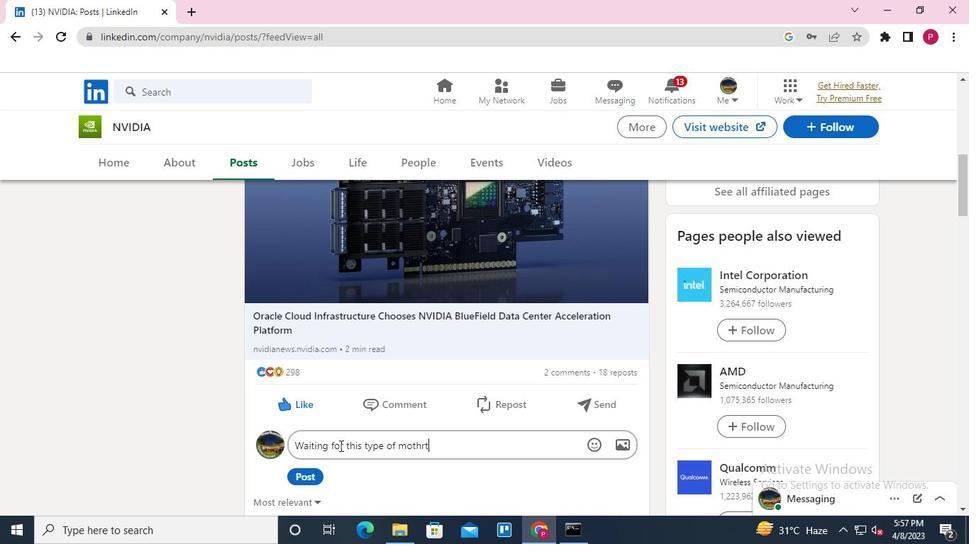 
Action: Keyboard Key.backspace
Screenshot: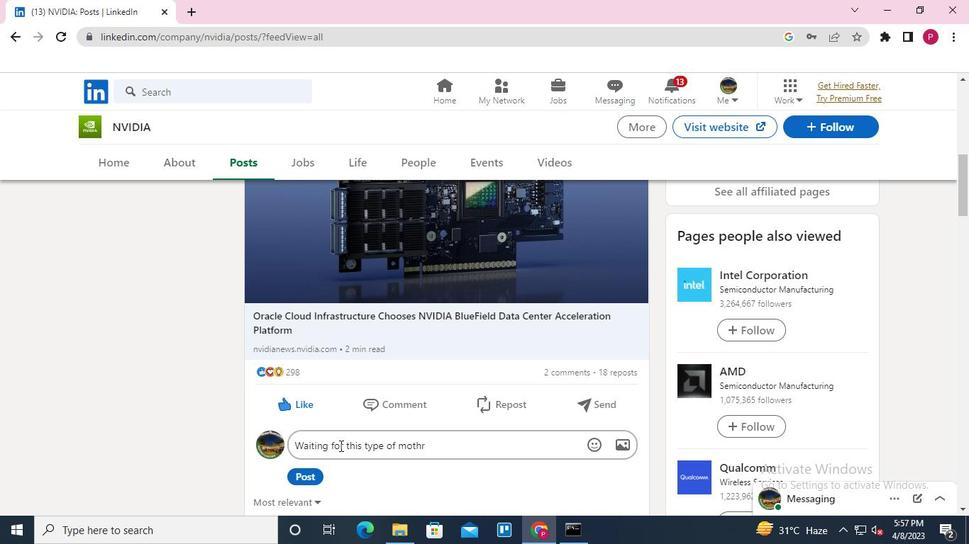 
Action: Keyboard e
Screenshot: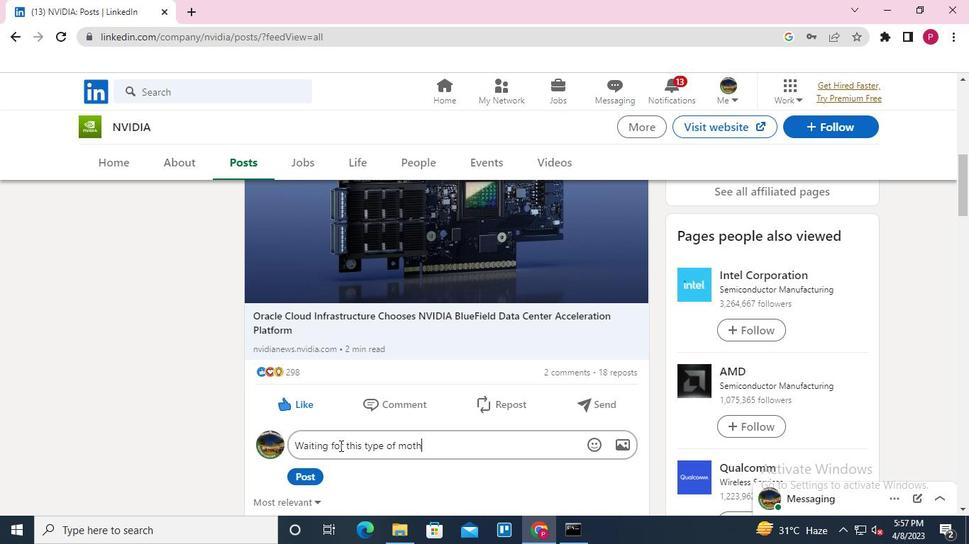 
Action: Keyboard r
Screenshot: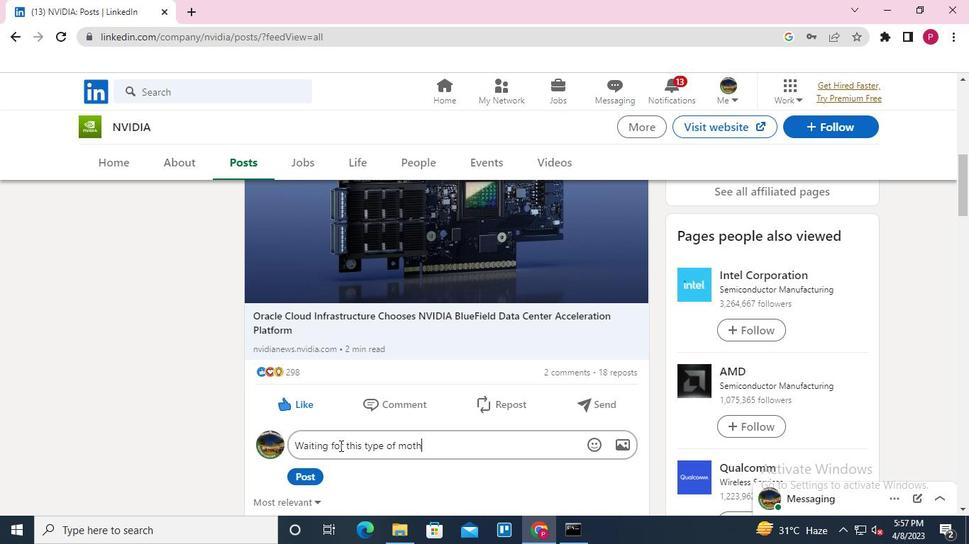 
Action: Keyboard b
Screenshot: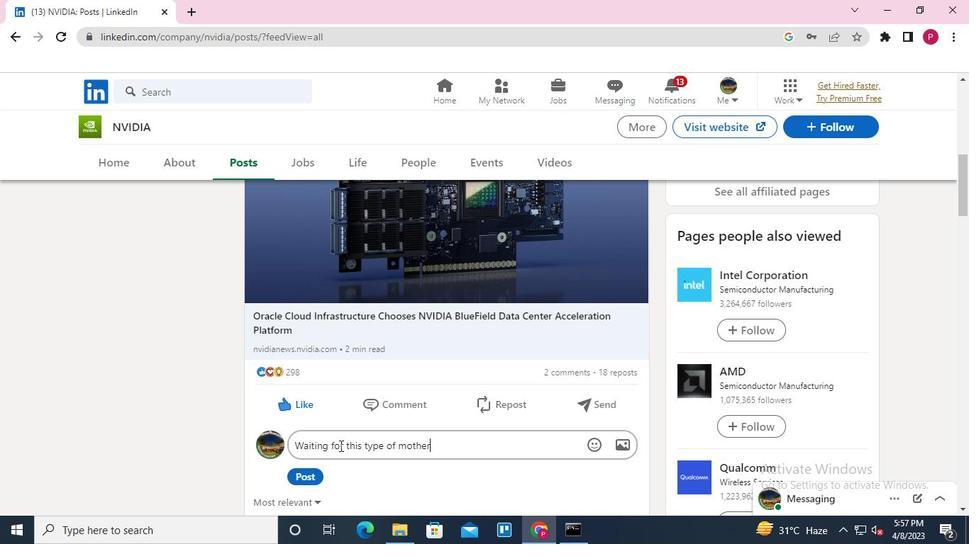
Action: Keyboard o
Screenshot: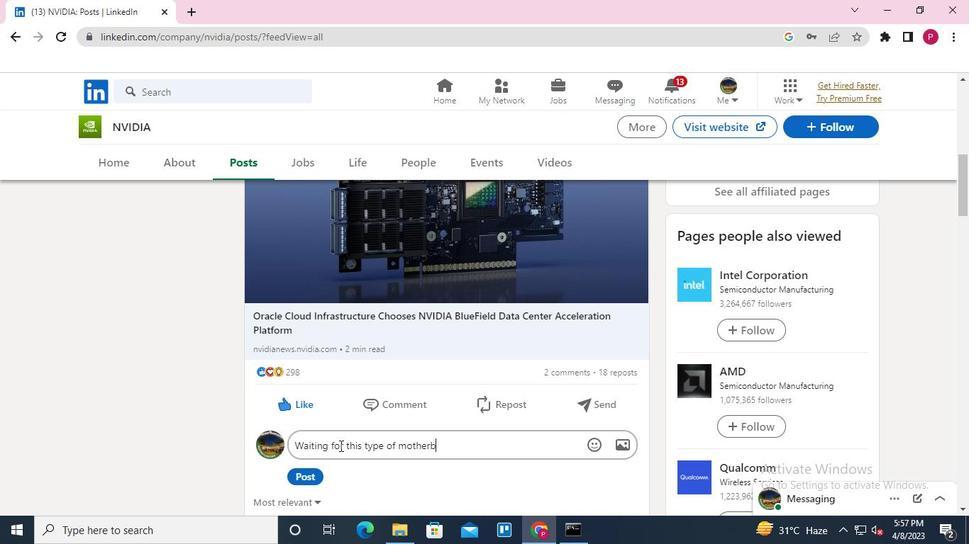 
Action: Keyboard a
Screenshot: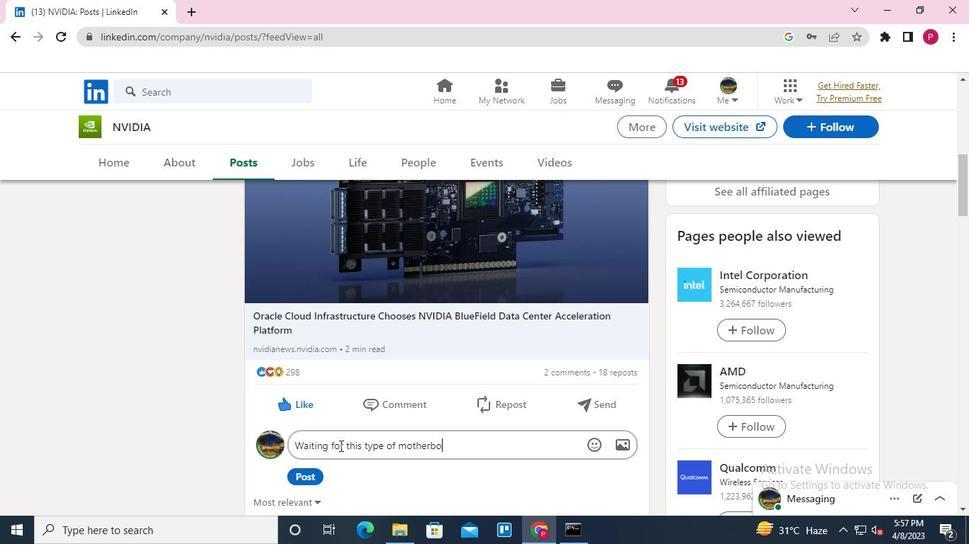 
Action: Keyboard r
Screenshot: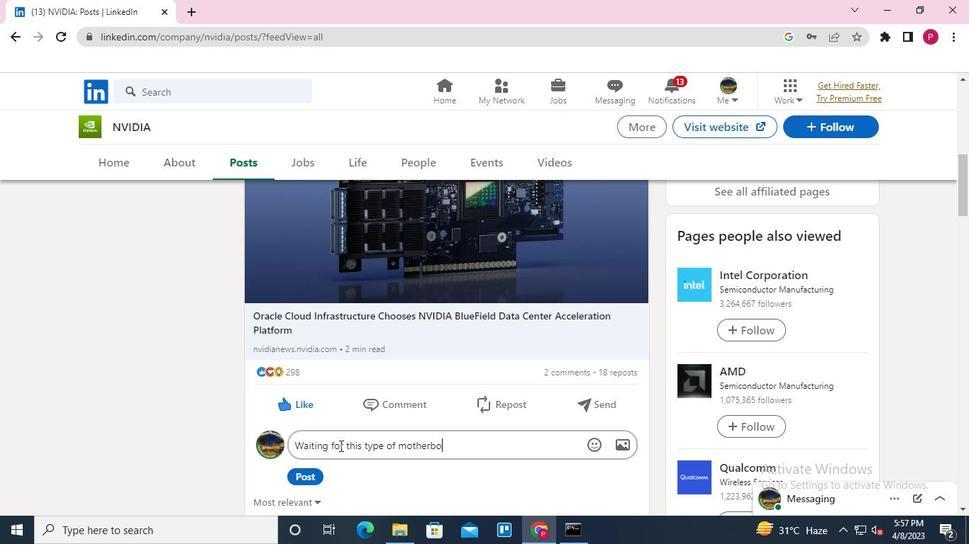 
Action: Keyboard d
Screenshot: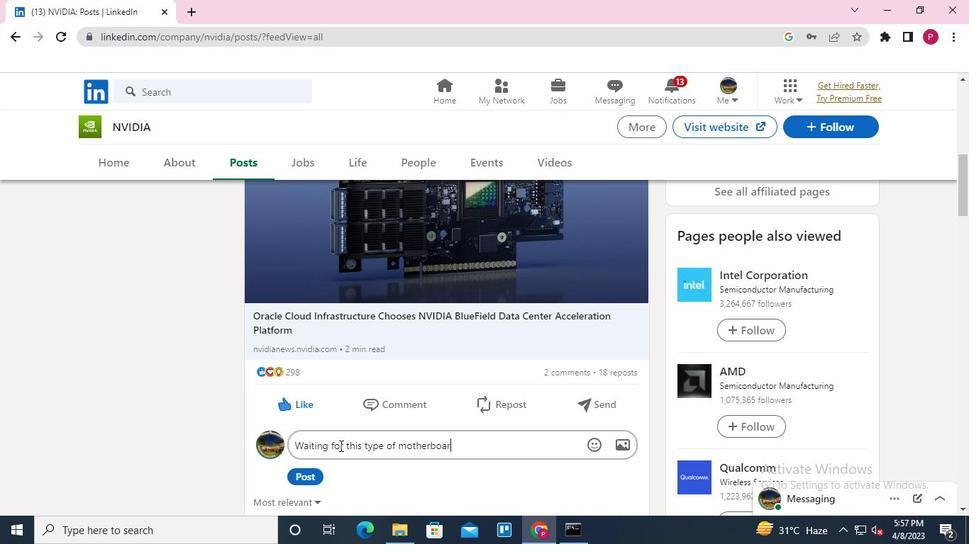 
Action: Keyboard Key.space
Screenshot: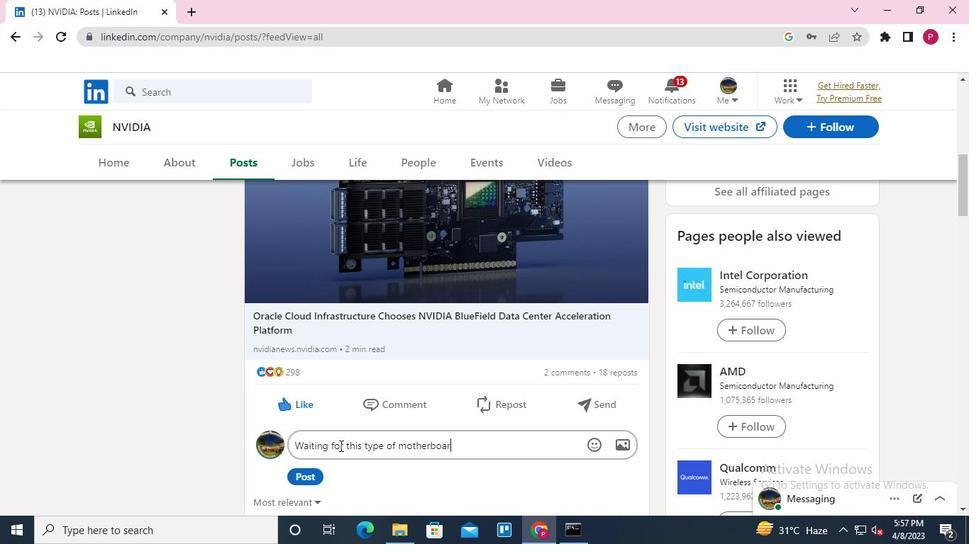 
Action: Keyboard f
Screenshot: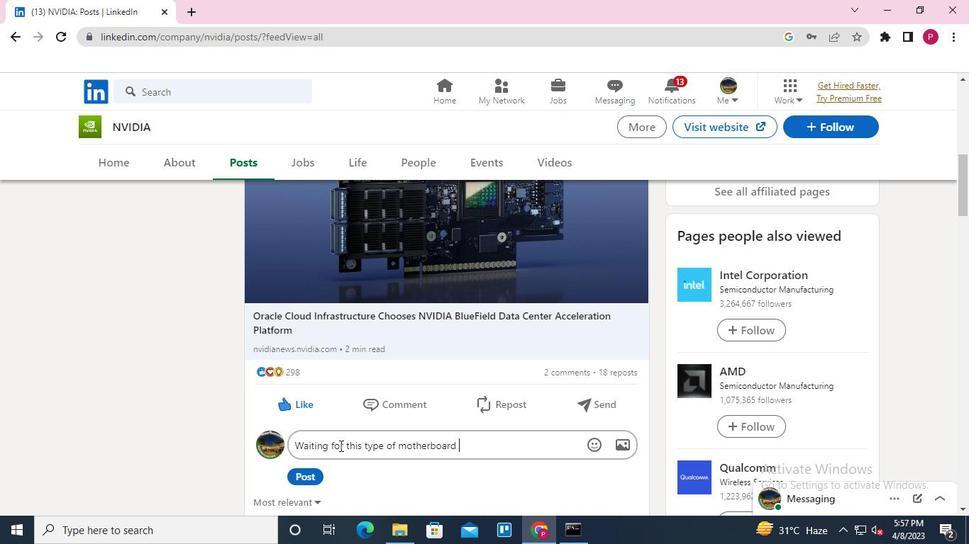 
Action: Keyboard o
Screenshot: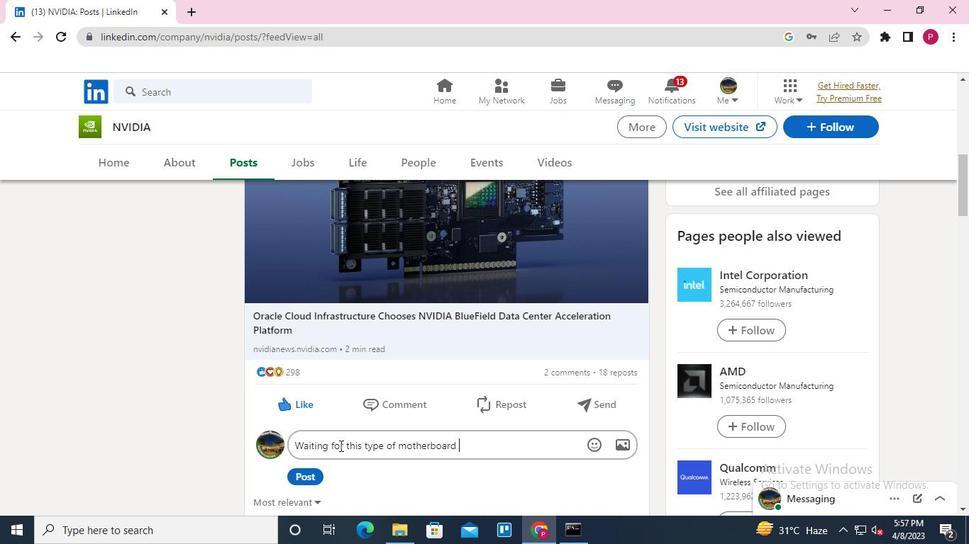 
Action: Keyboard r
Screenshot: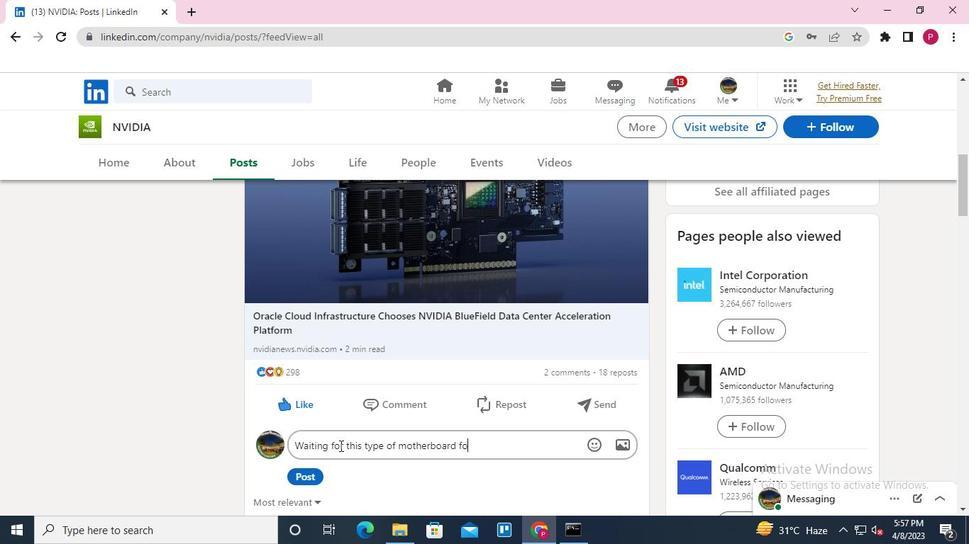 
Action: Keyboard Key.space
Screenshot: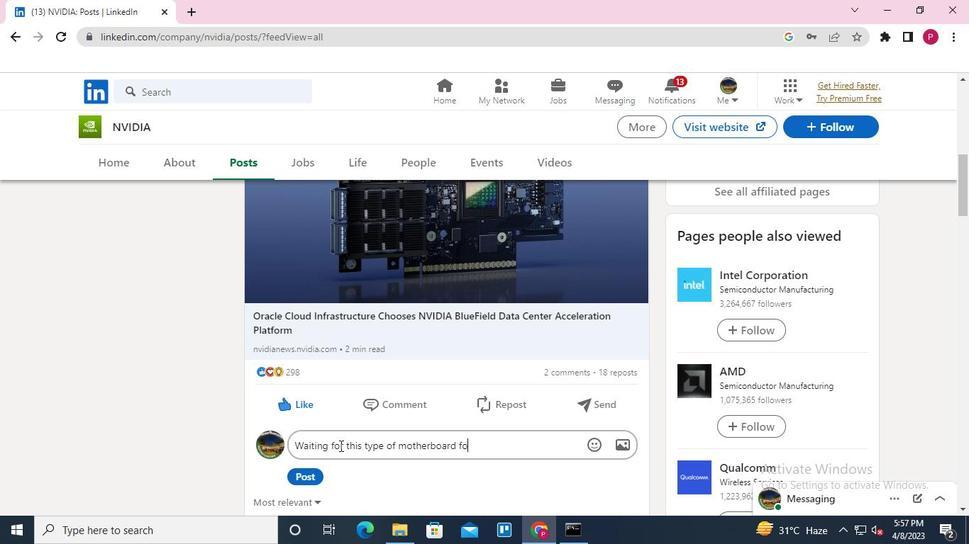 
Action: Keyboard l
Screenshot: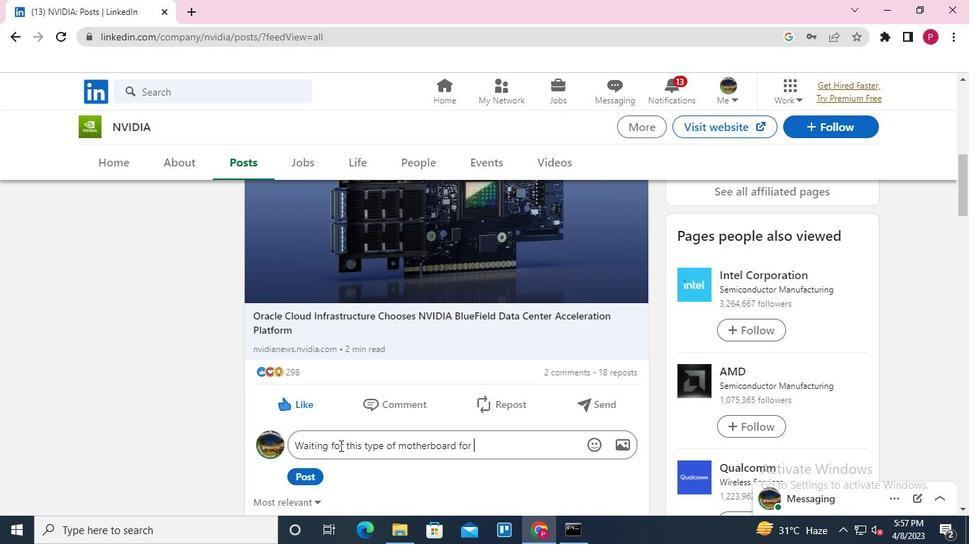 
Action: Keyboard o
Screenshot: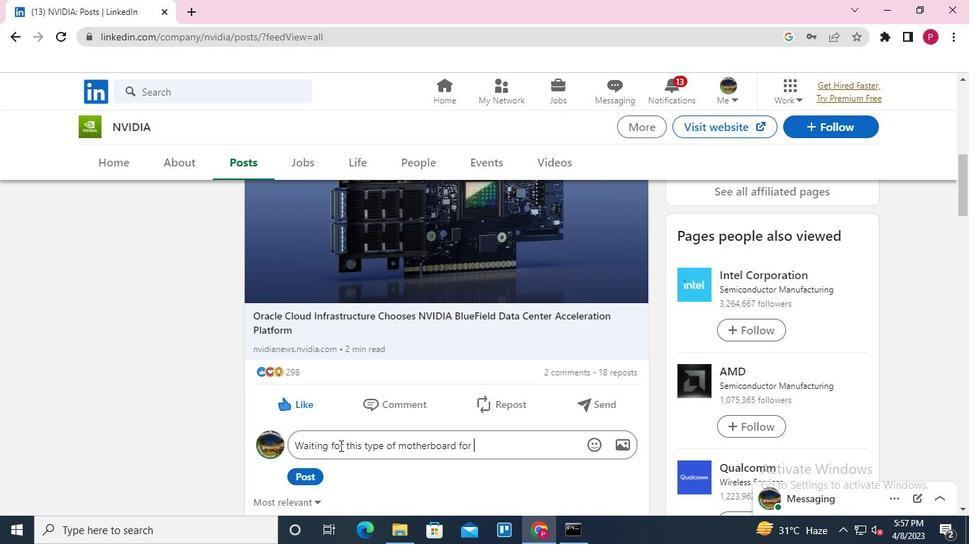 
Action: Keyboard n
Screenshot: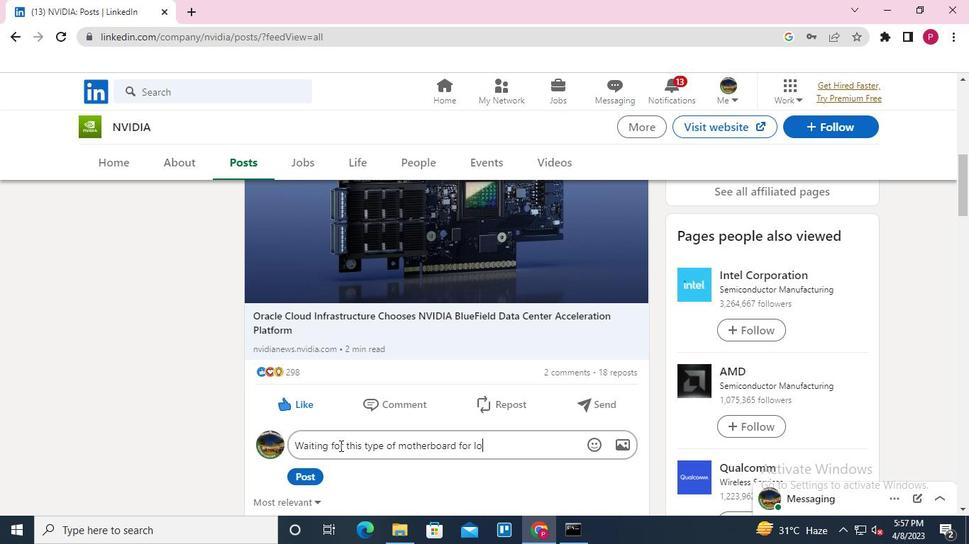 
Action: Keyboard g
Screenshot: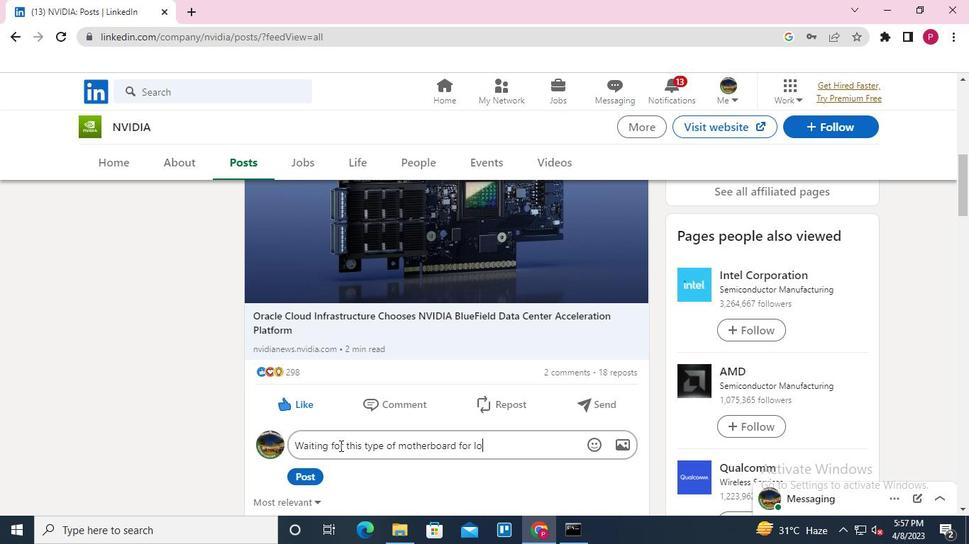 
Action: Keyboard Key.space
Screenshot: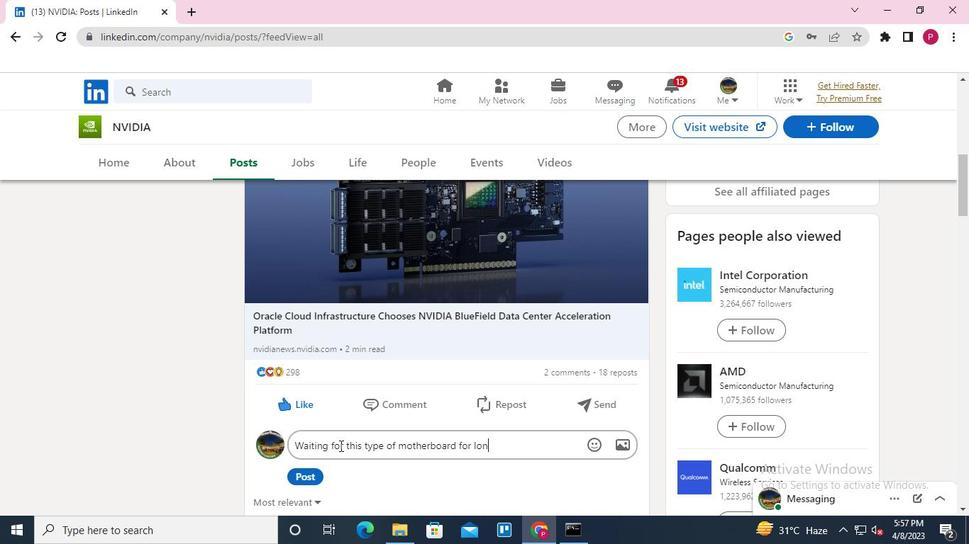 
Action: Keyboard t
Screenshot: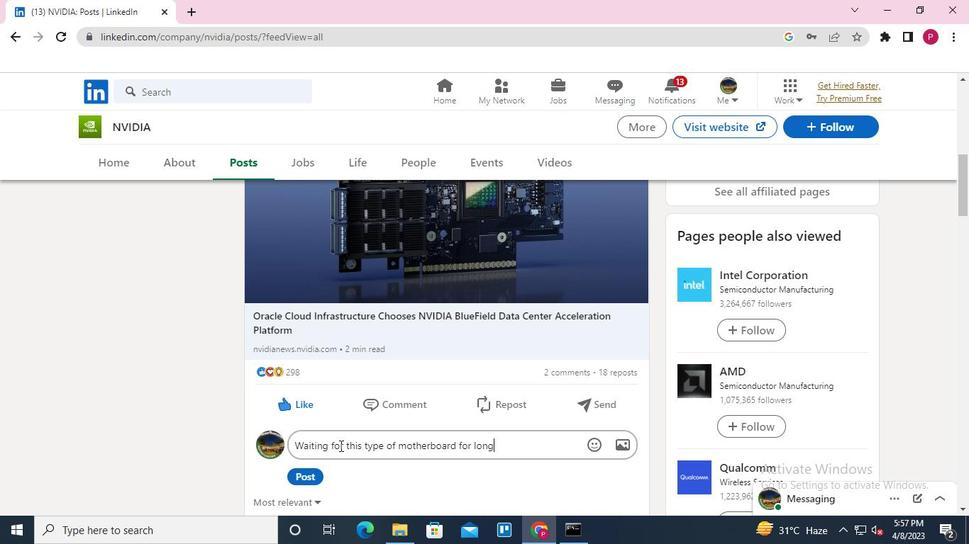 
Action: Keyboard o
Screenshot: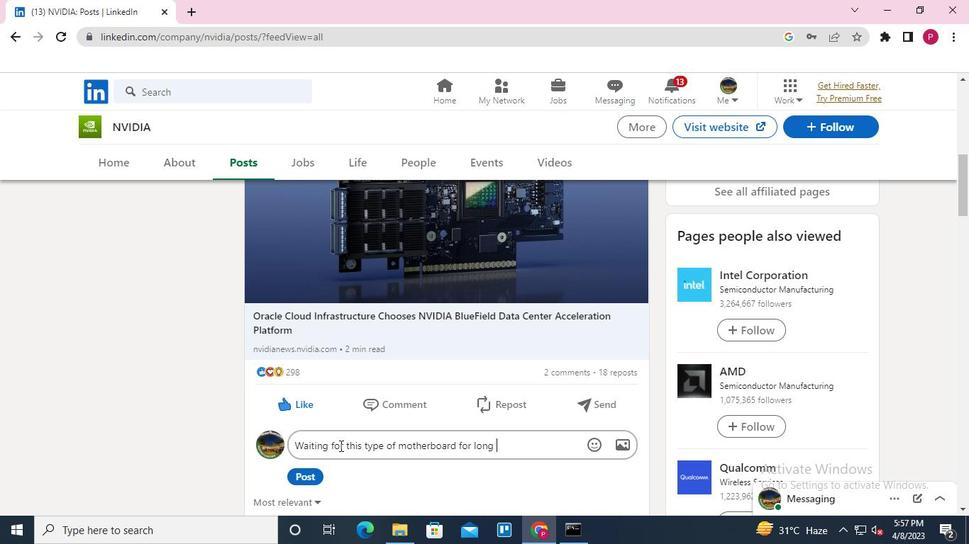 
Action: Keyboard Key.backspace
Screenshot: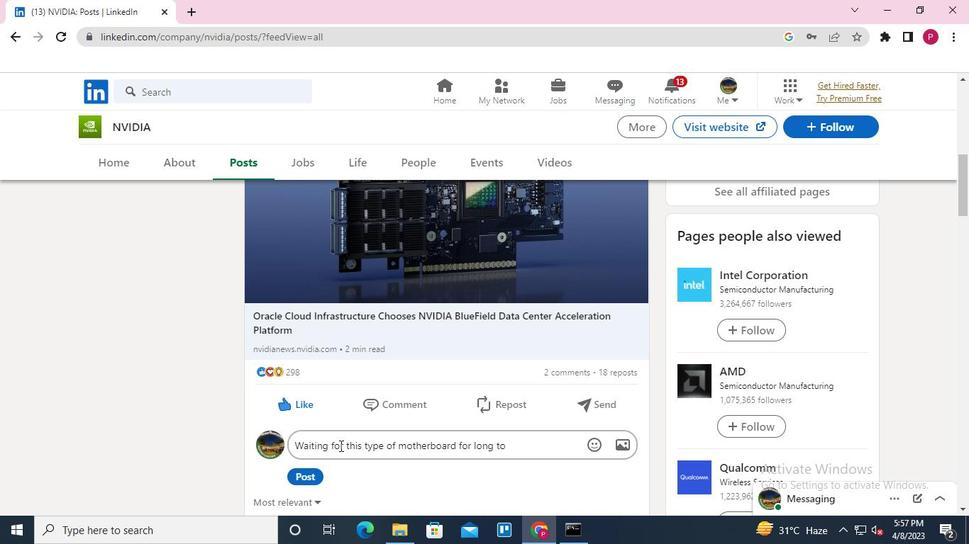 
Action: Keyboard i
Screenshot: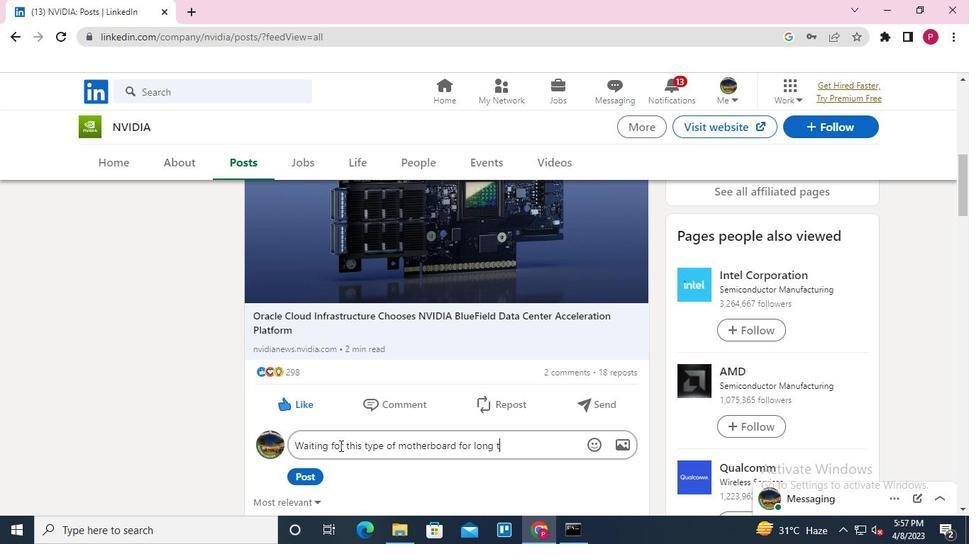 
Action: Keyboard m
Screenshot: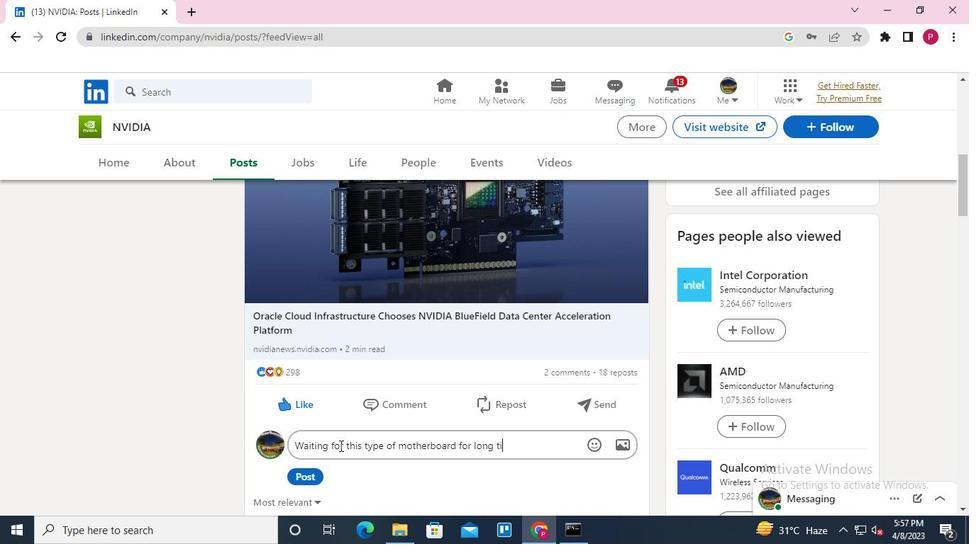 
Action: Keyboard e
Screenshot: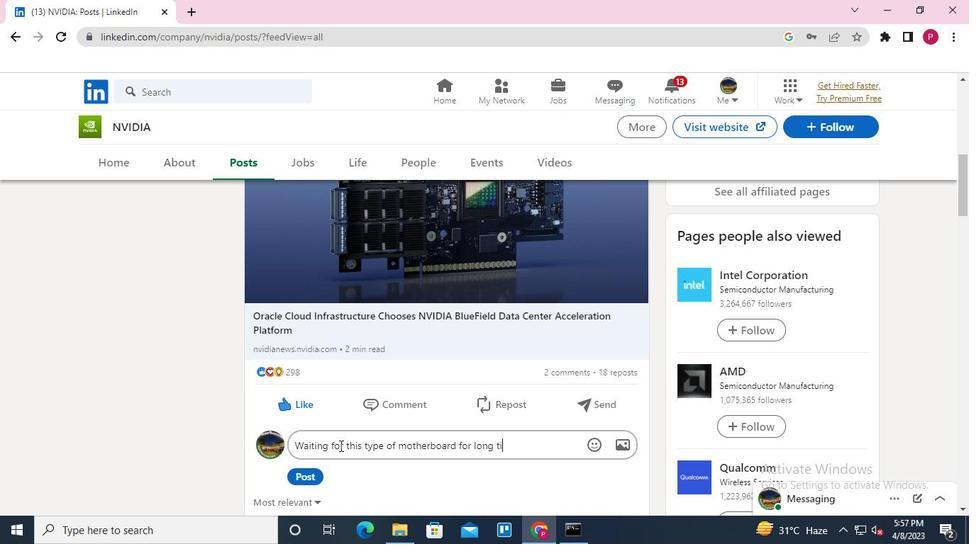 
Action: Mouse moved to (314, 476)
Screenshot: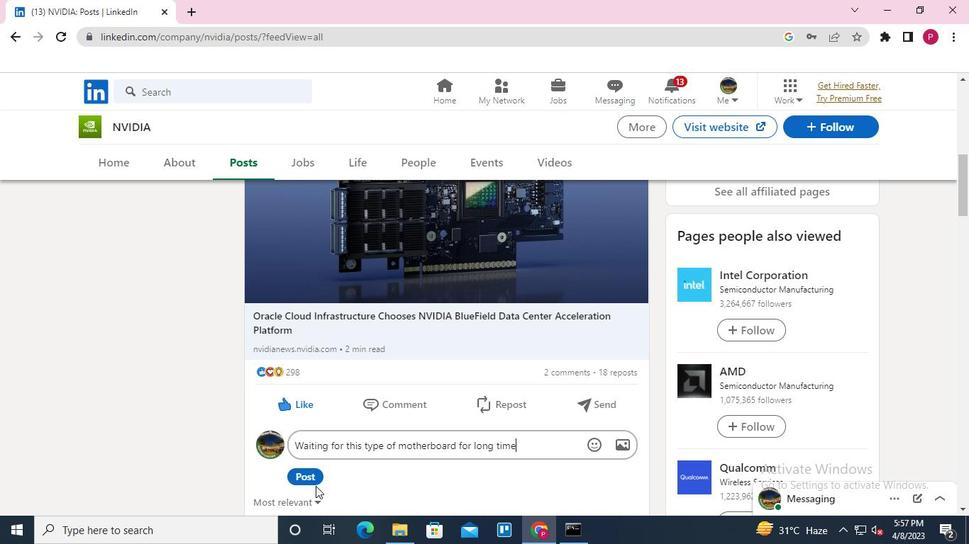 
Action: Mouse pressed left at (314, 476)
Screenshot: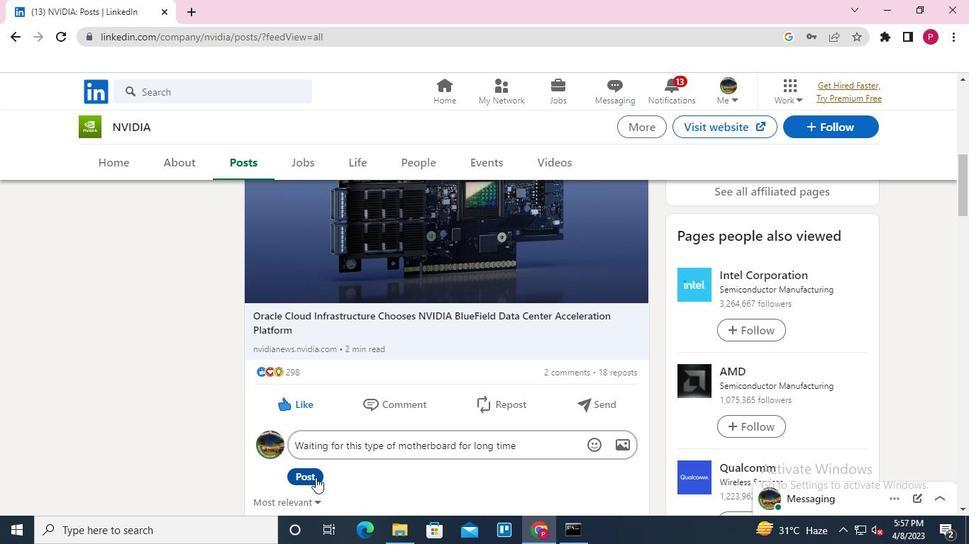 
Action: Keyboard Key.alt_l
Screenshot: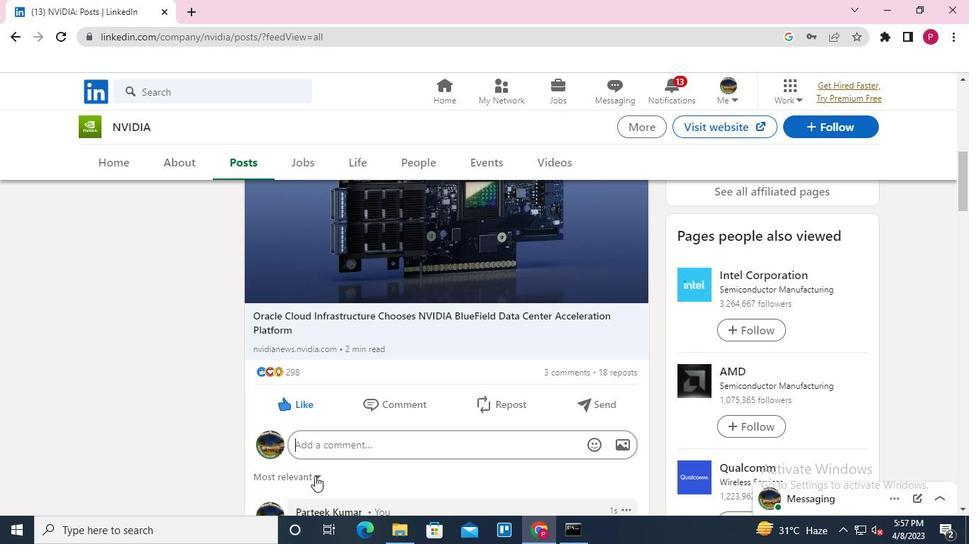 
Action: Keyboard Key.tab
Screenshot: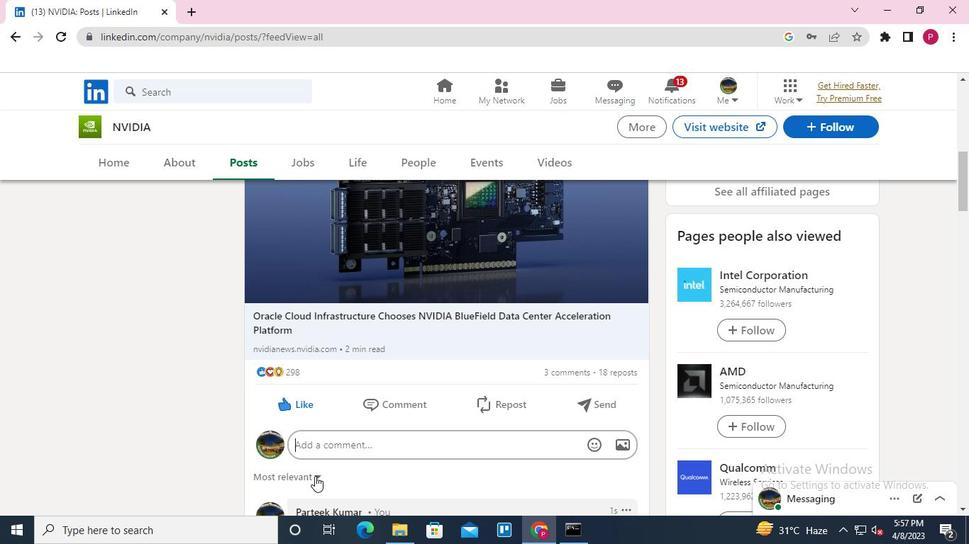 
Action: Mouse moved to (712, 48)
Screenshot: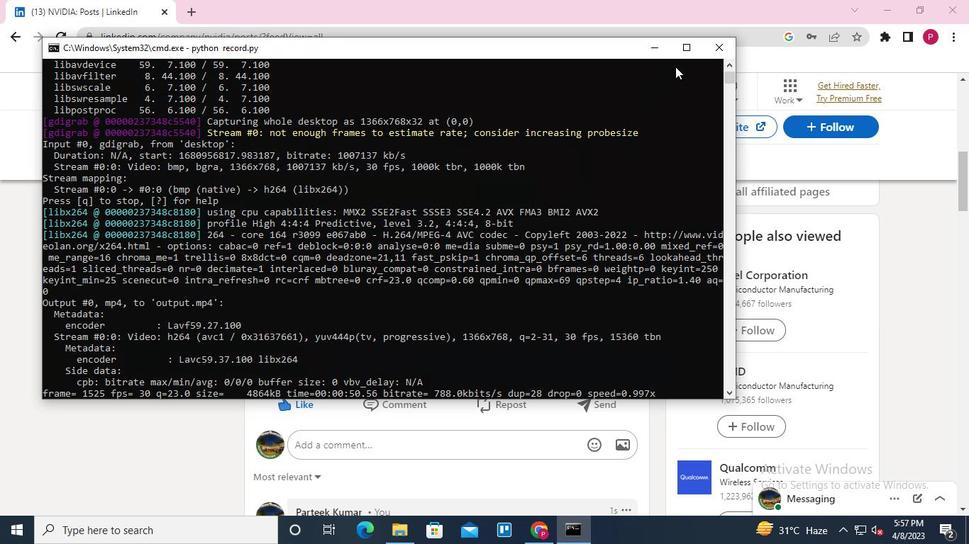
Action: Mouse pressed left at (712, 48)
Screenshot: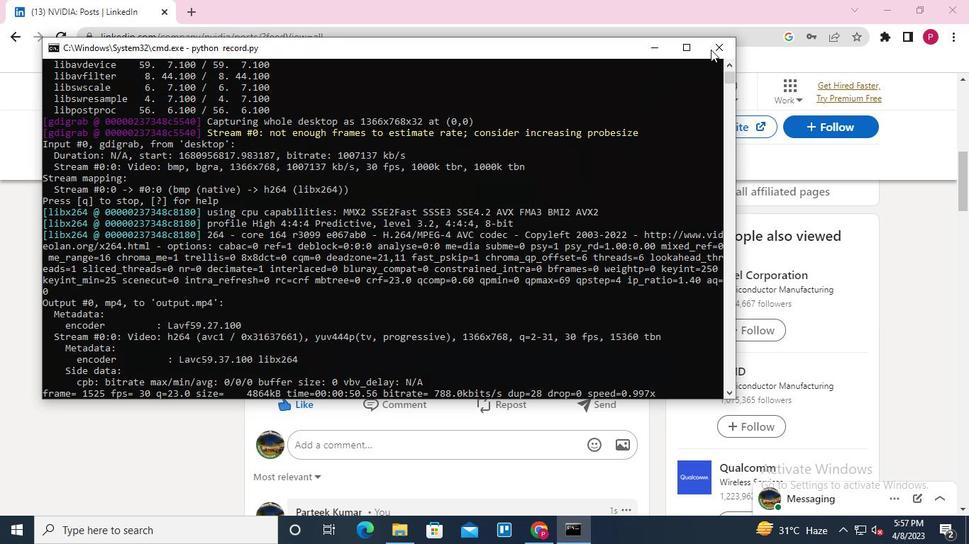 
